Task: Look for space in Kamirenjaku, Japan from 12th  August, 2023 to 15th August, 2023 for 3 adults in price range Rs.12000 to Rs.16000. Place can be entire place with 2 bedrooms having 3 beds and 1 bathroom. Property type can be house, flat, guest house. Booking option can be shelf check-in. Required host language is English.
Action: Mouse moved to (371, 166)
Screenshot: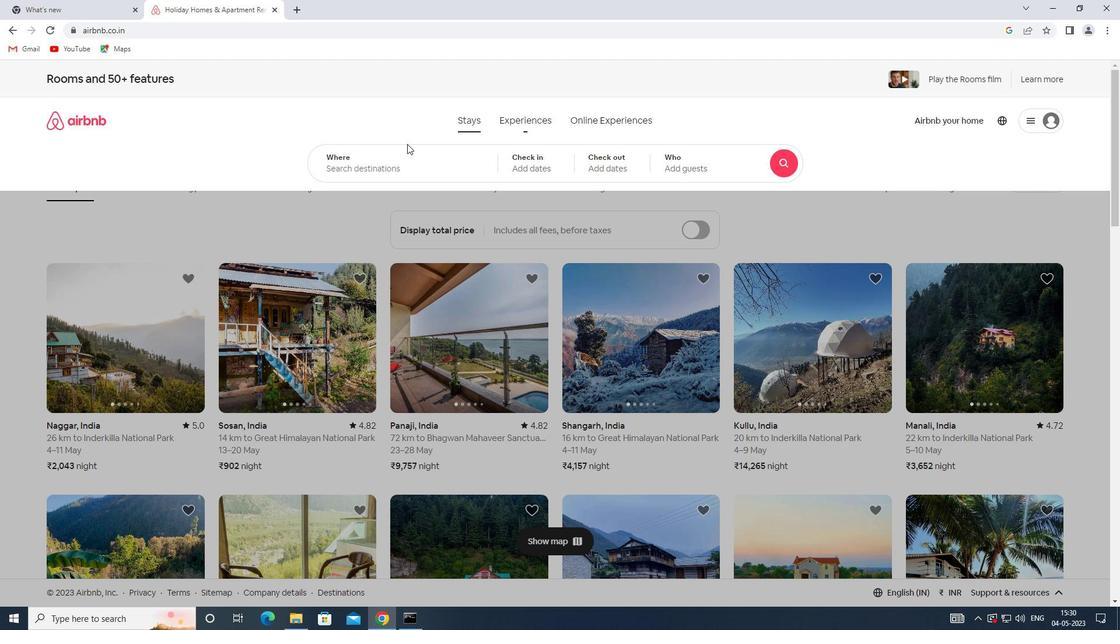 
Action: Mouse pressed left at (371, 166)
Screenshot: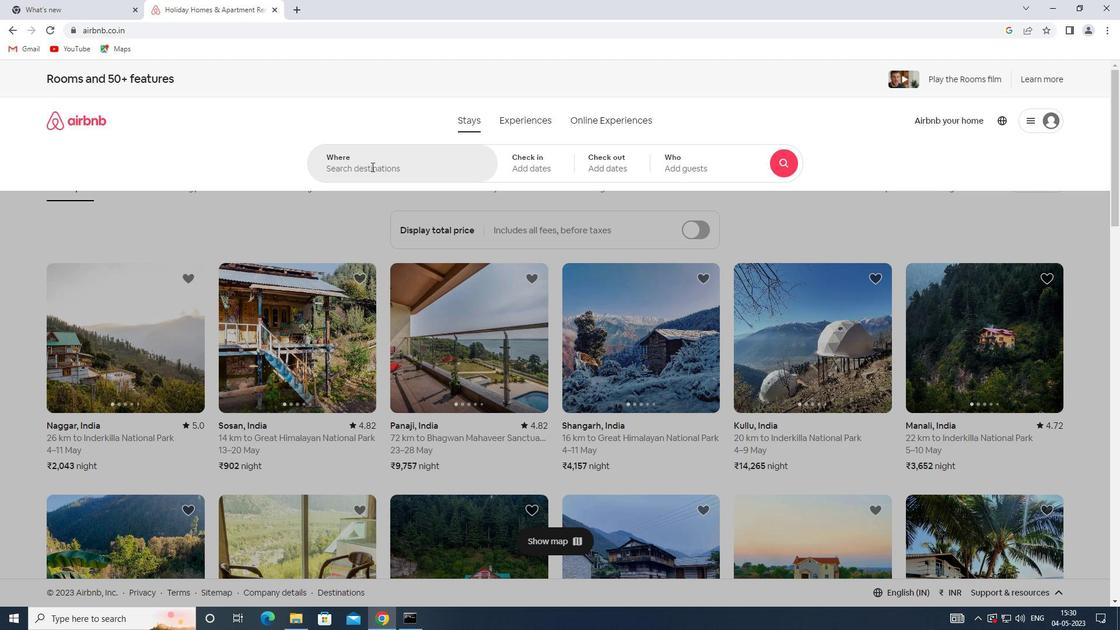 
Action: Mouse moved to (366, 159)
Screenshot: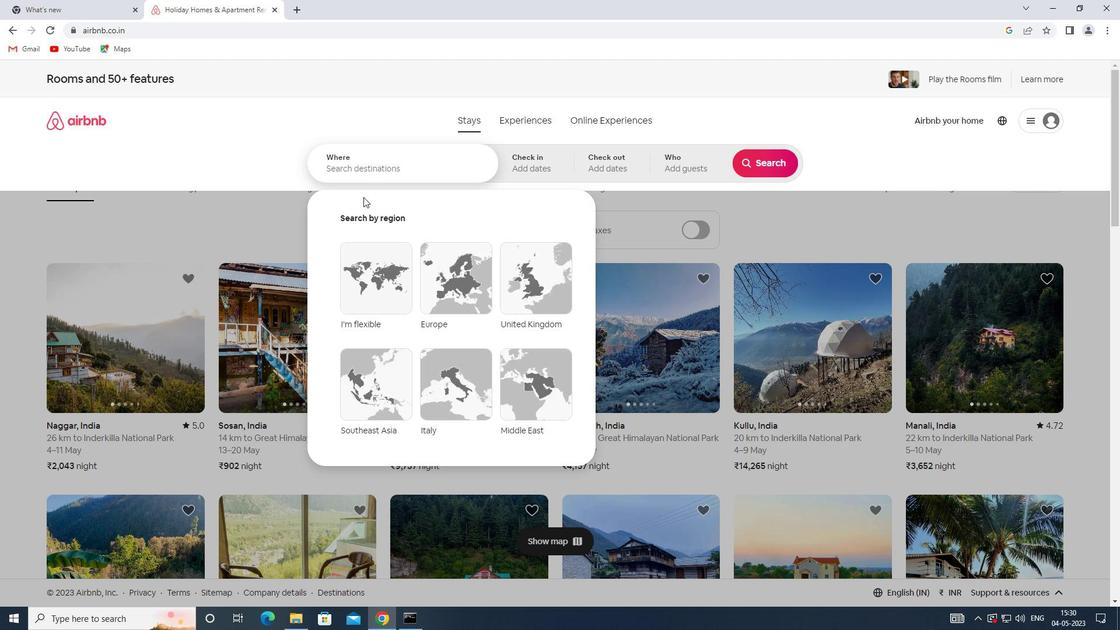 
Action: Key pressed <Key.shift>KAMIRENJAKU,<Key.shift>JAPAN
Screenshot: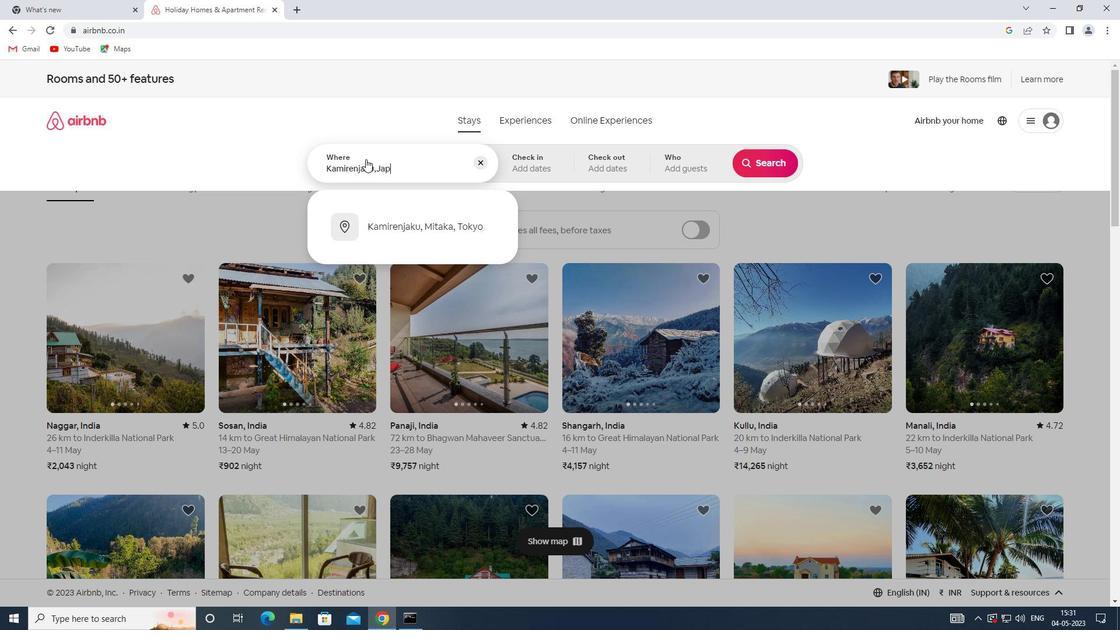 
Action: Mouse moved to (548, 165)
Screenshot: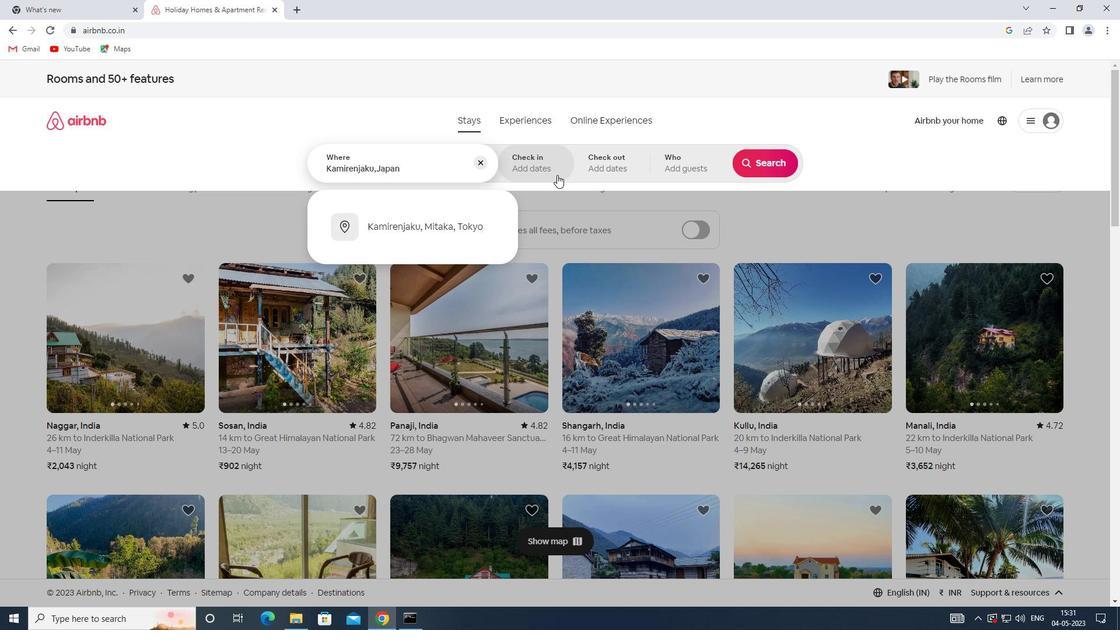 
Action: Mouse pressed left at (548, 165)
Screenshot: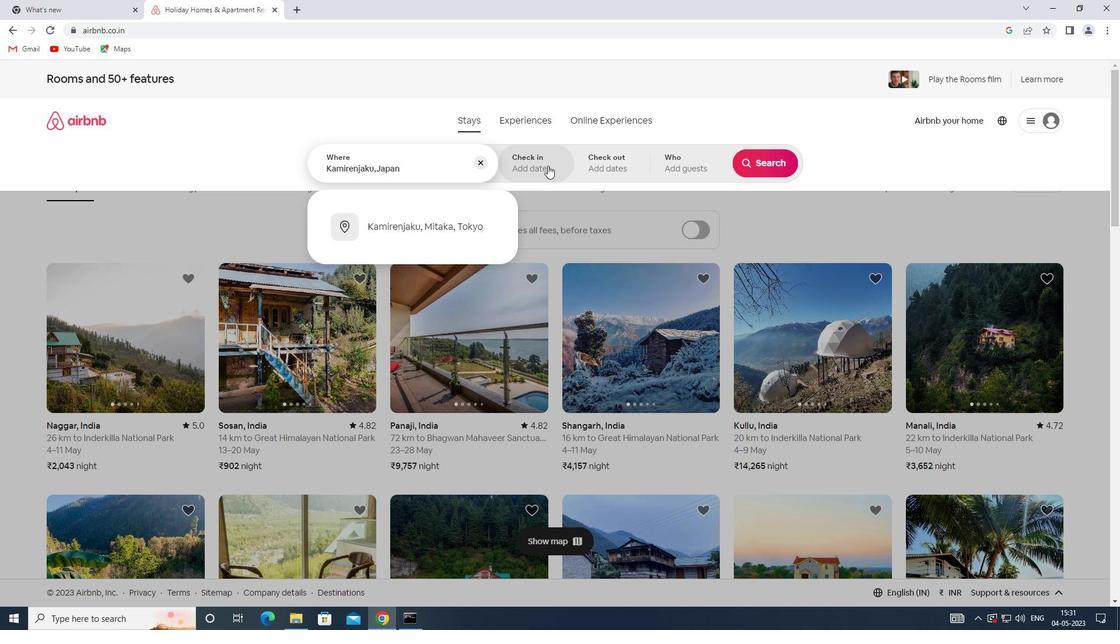 
Action: Mouse moved to (765, 255)
Screenshot: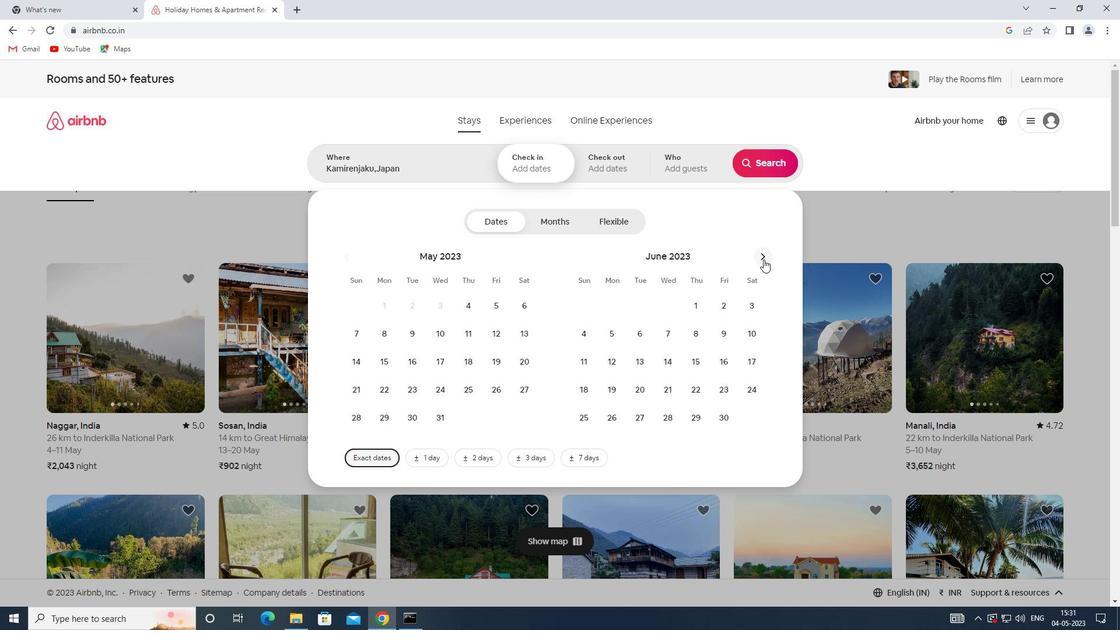 
Action: Mouse pressed left at (765, 255)
Screenshot: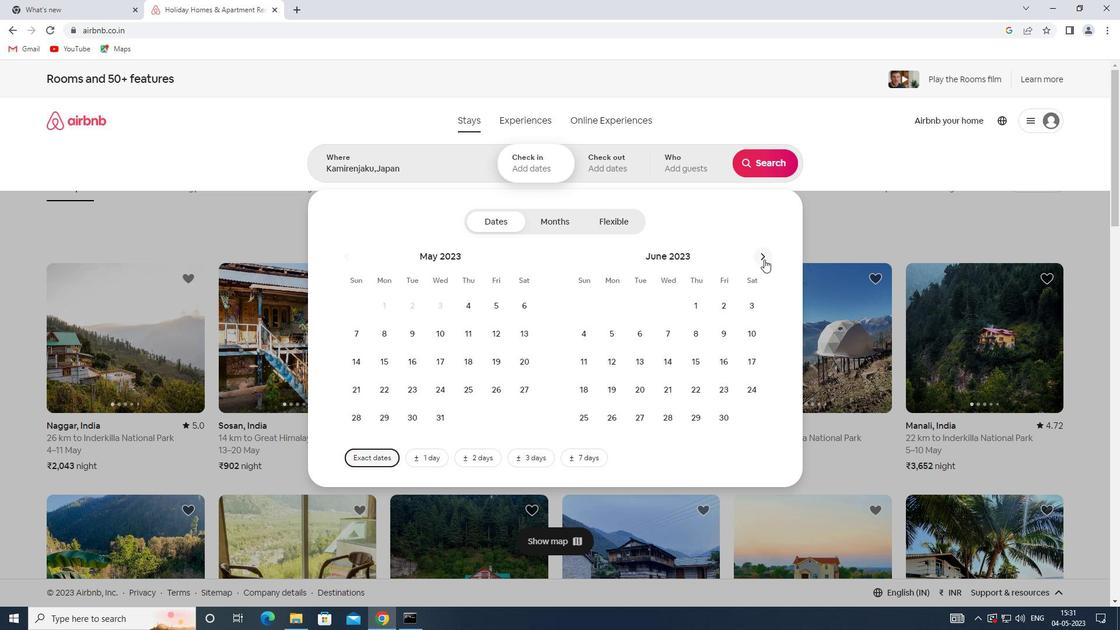 
Action: Mouse pressed left at (765, 255)
Screenshot: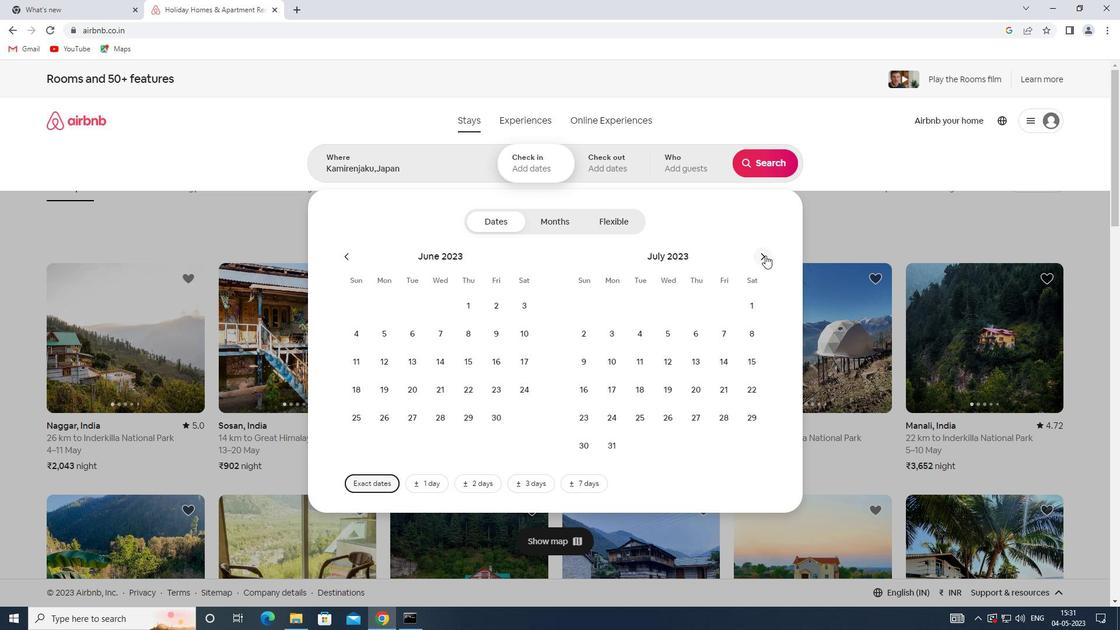 
Action: Mouse moved to (753, 339)
Screenshot: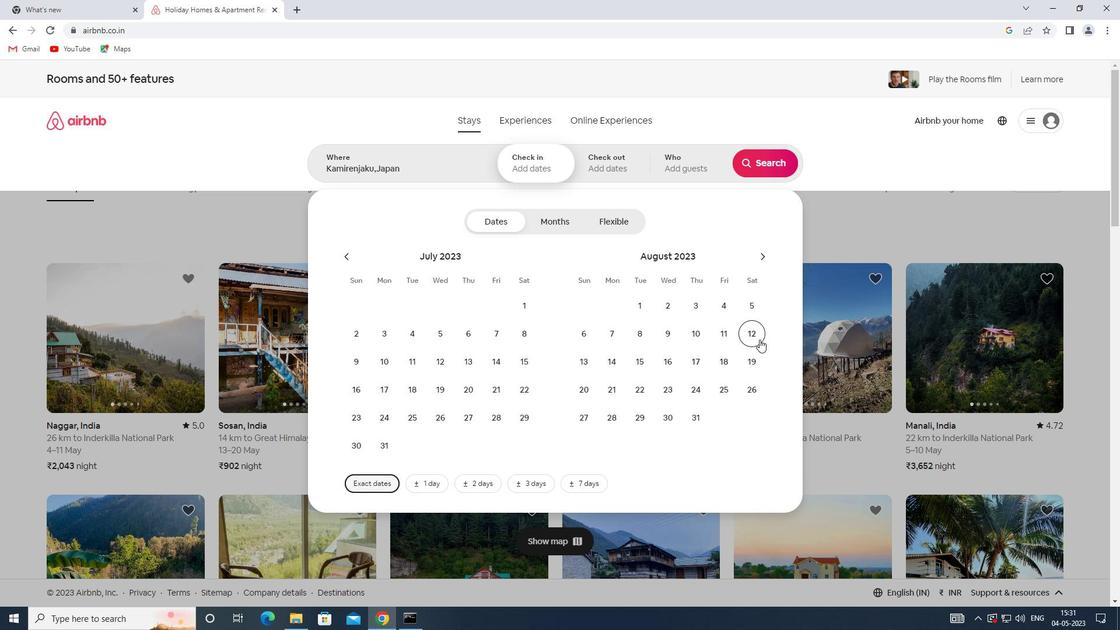 
Action: Mouse pressed left at (753, 339)
Screenshot: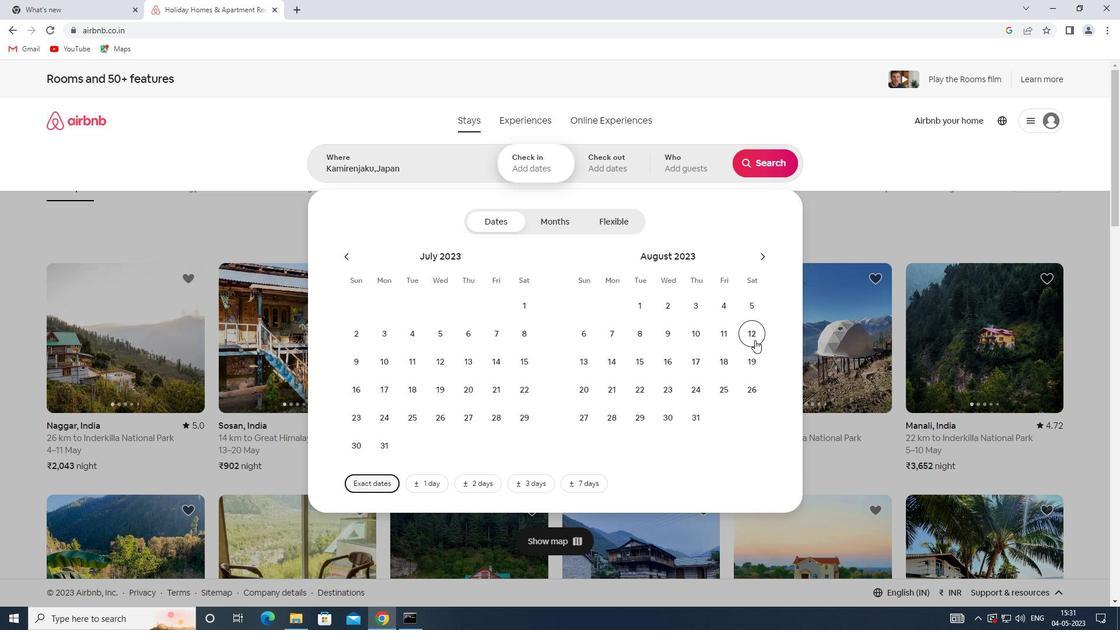 
Action: Mouse moved to (633, 364)
Screenshot: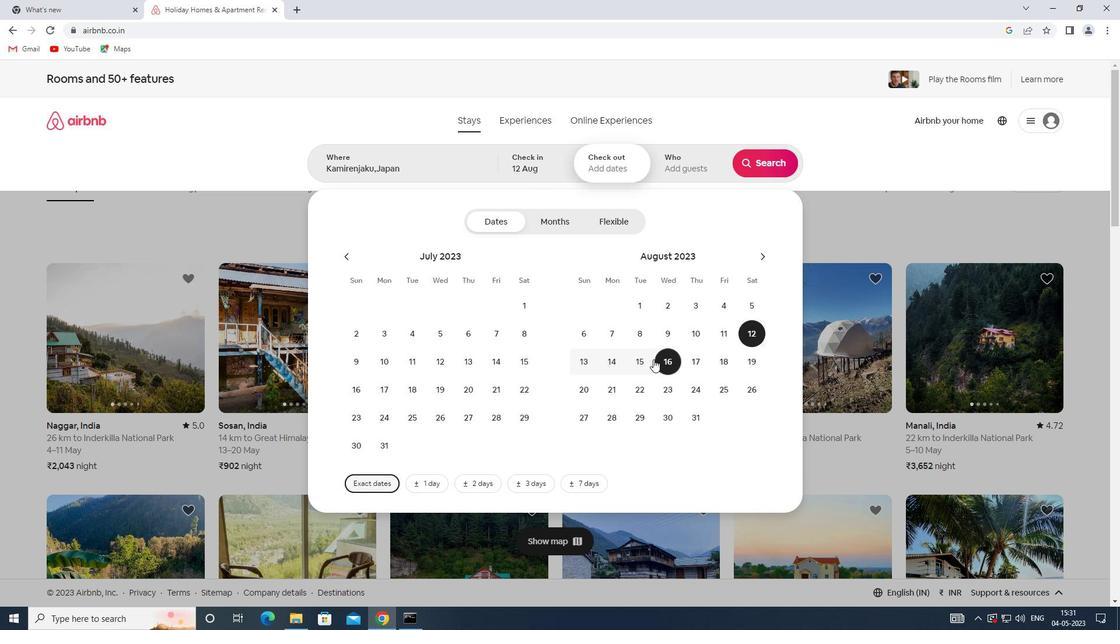 
Action: Mouse pressed left at (633, 364)
Screenshot: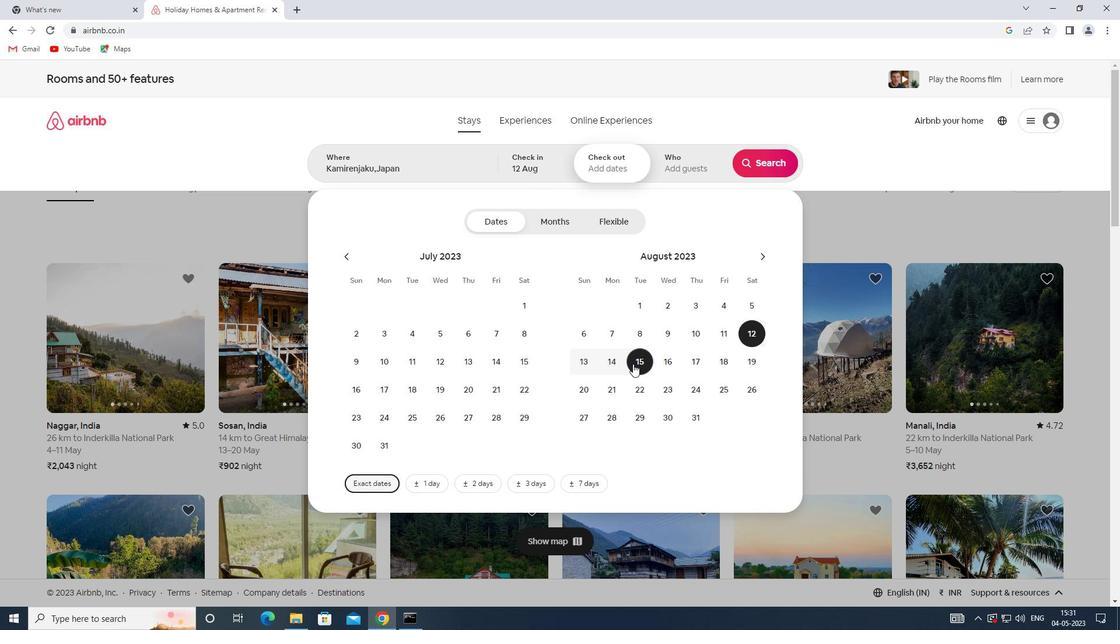 
Action: Mouse moved to (697, 166)
Screenshot: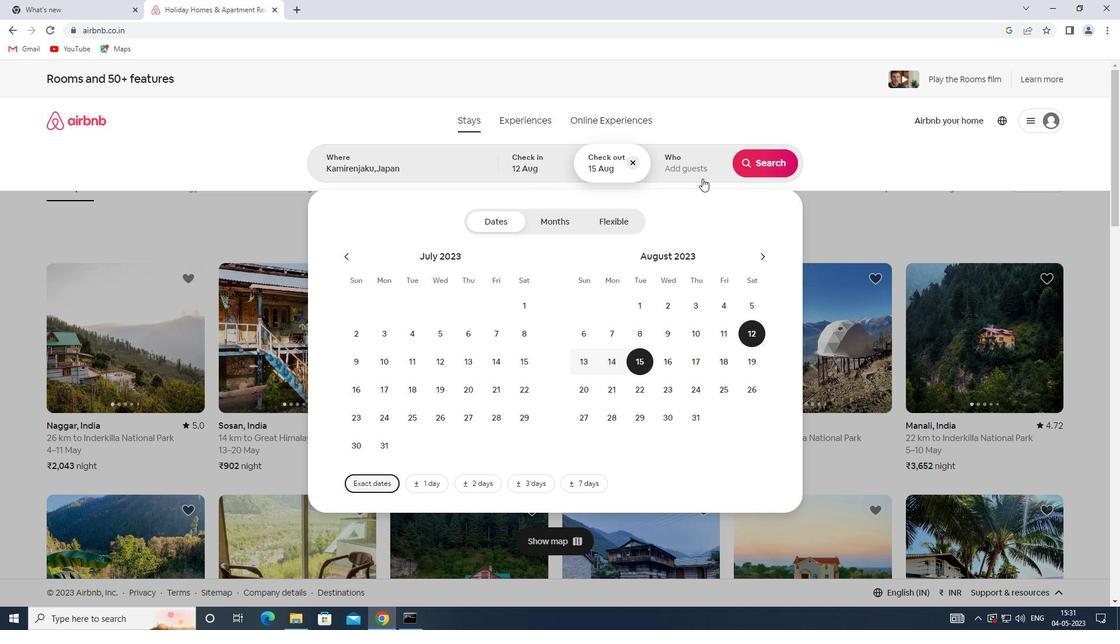 
Action: Mouse pressed left at (697, 166)
Screenshot: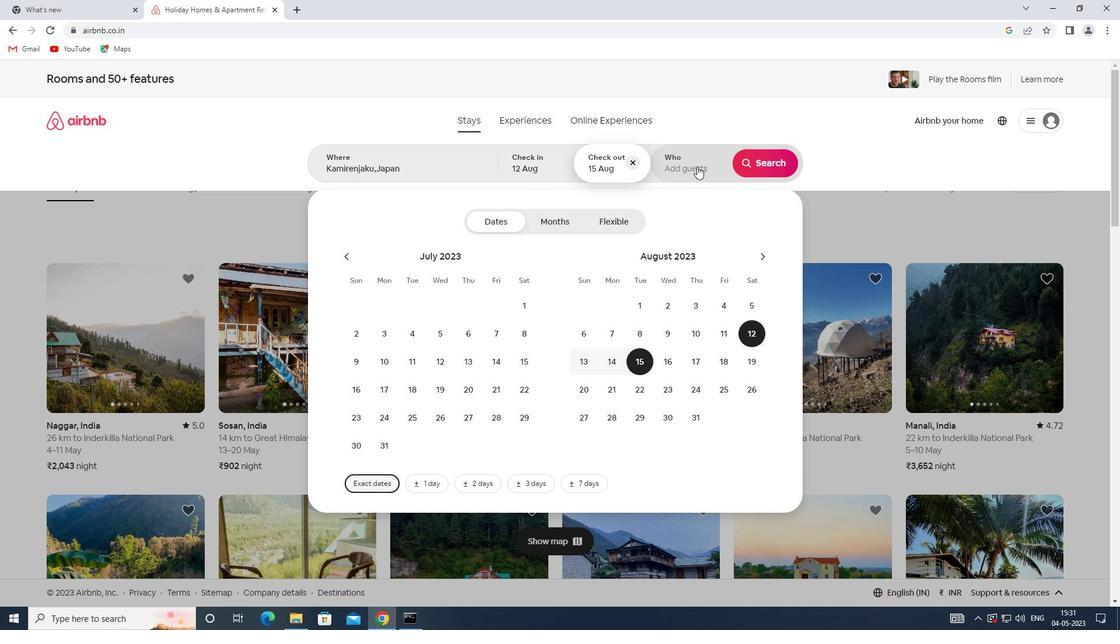 
Action: Mouse moved to (761, 220)
Screenshot: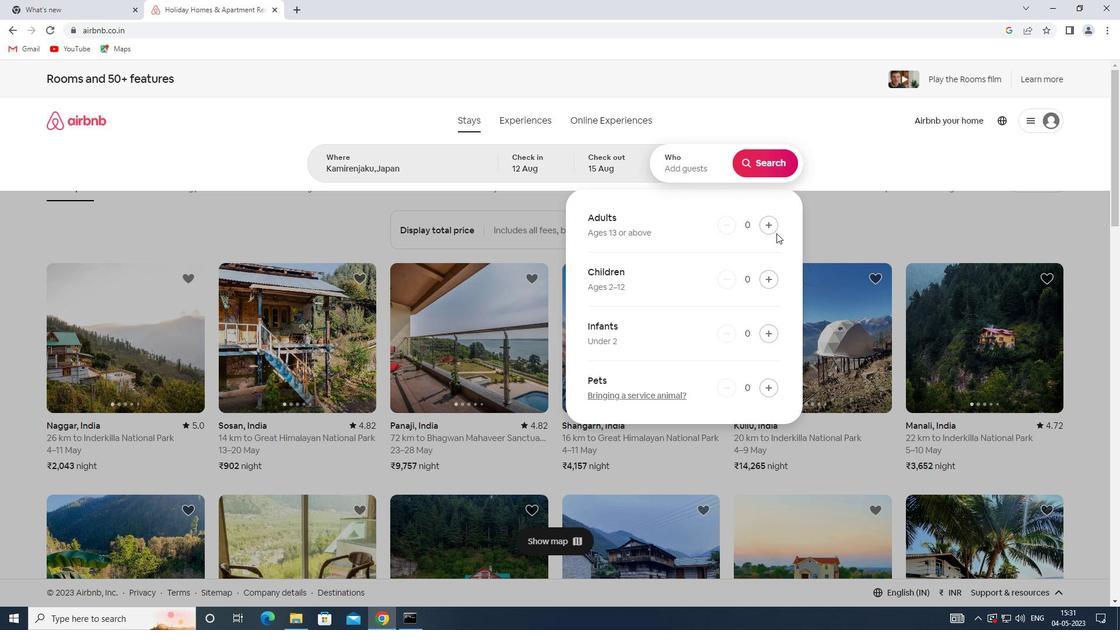 
Action: Mouse pressed left at (761, 220)
Screenshot: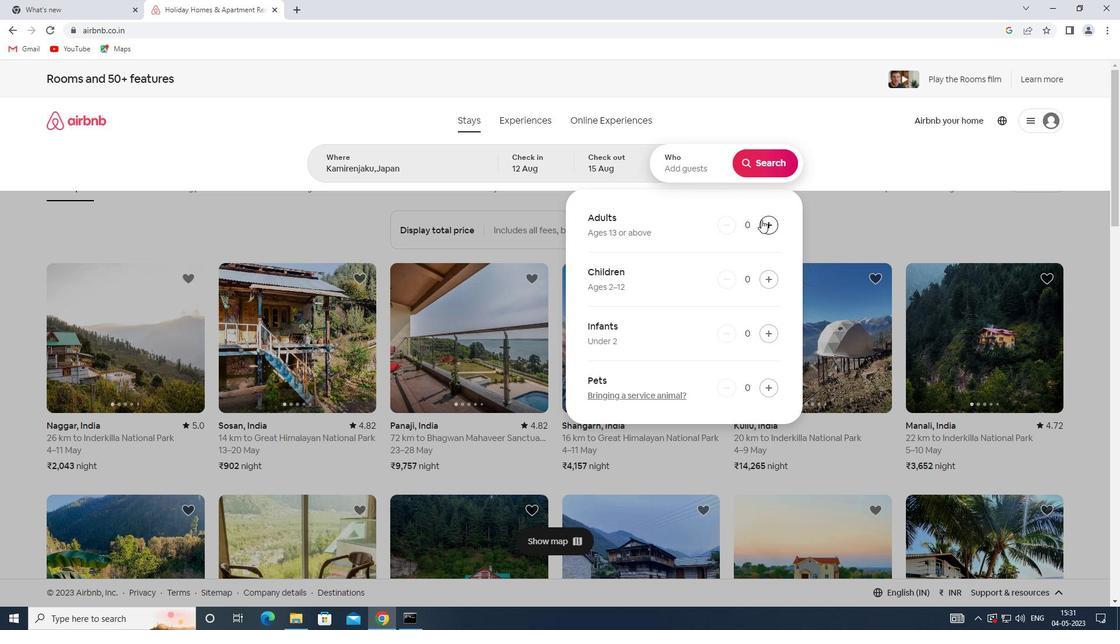 
Action: Mouse moved to (761, 220)
Screenshot: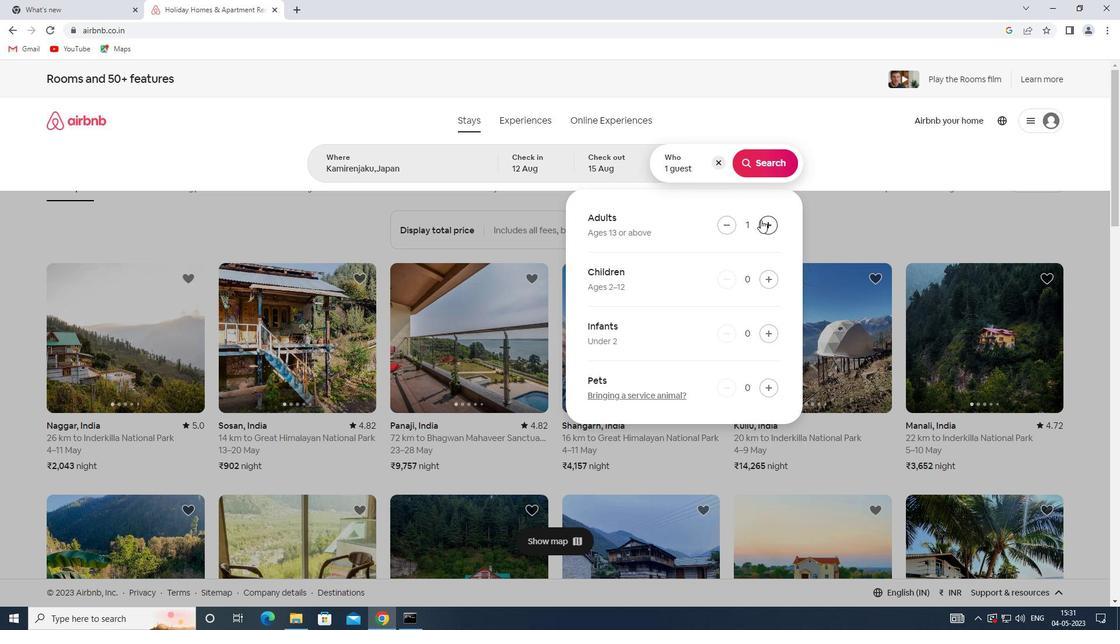 
Action: Mouse pressed left at (761, 220)
Screenshot: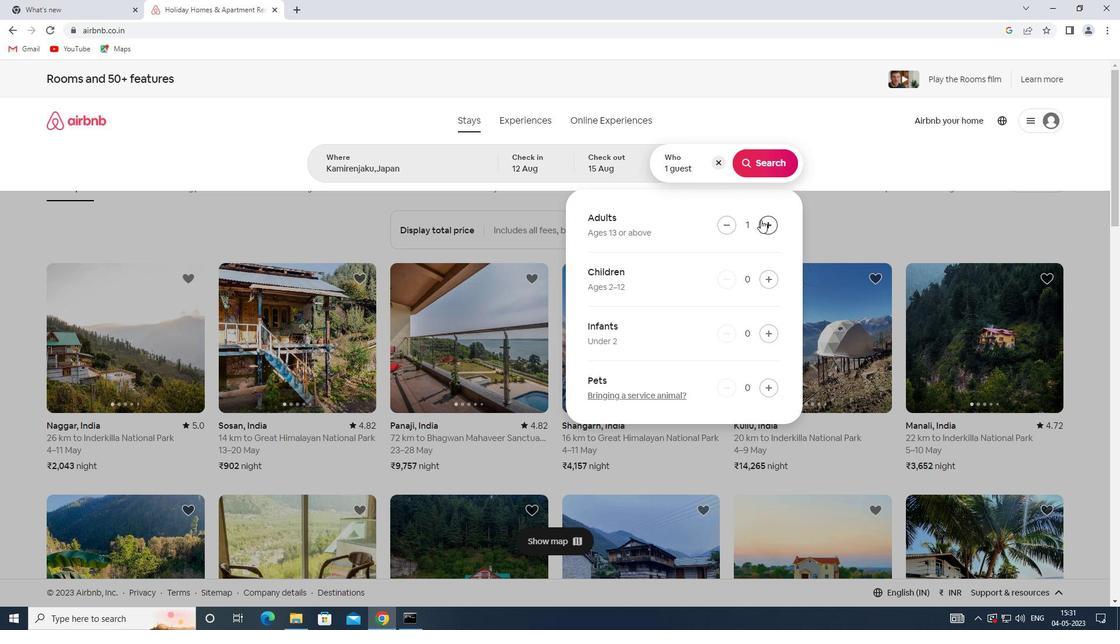 
Action: Mouse pressed left at (761, 220)
Screenshot: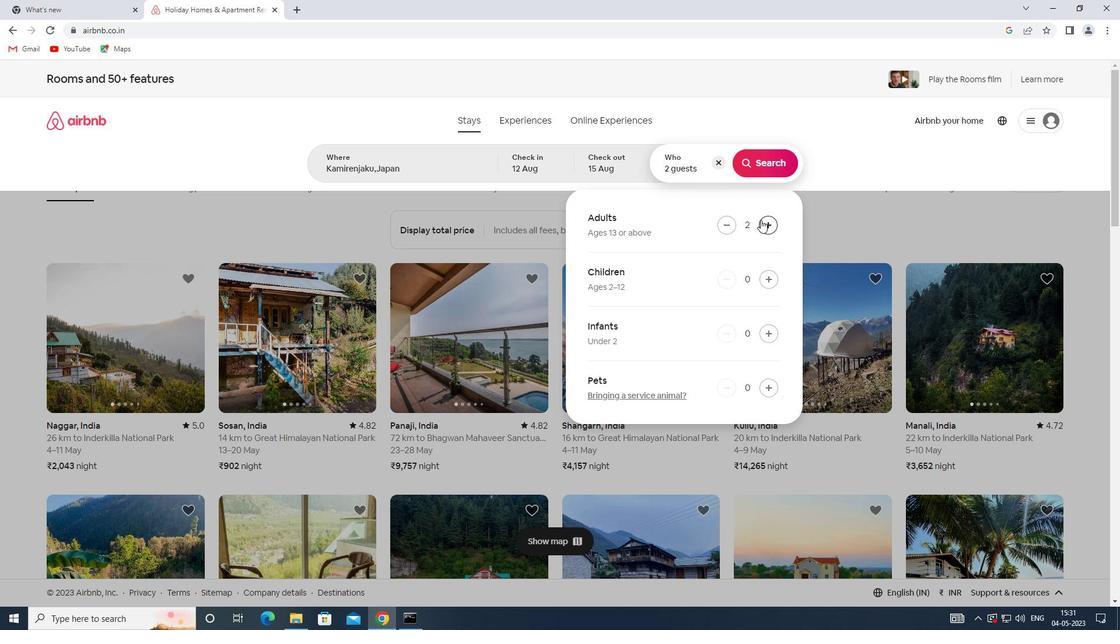 
Action: Mouse moved to (764, 168)
Screenshot: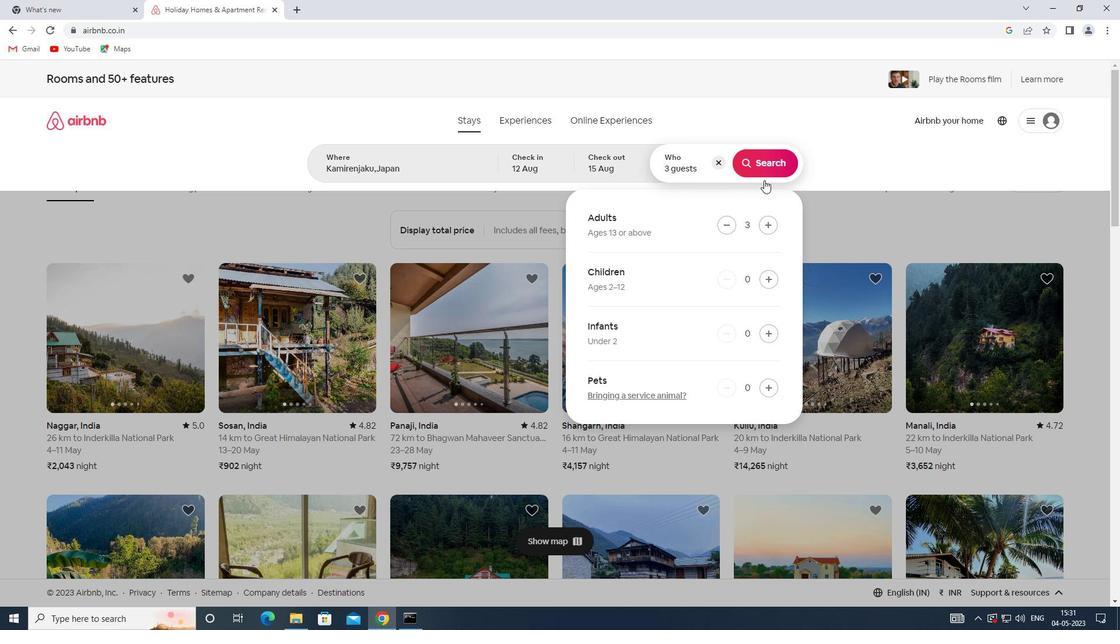 
Action: Mouse pressed left at (764, 168)
Screenshot: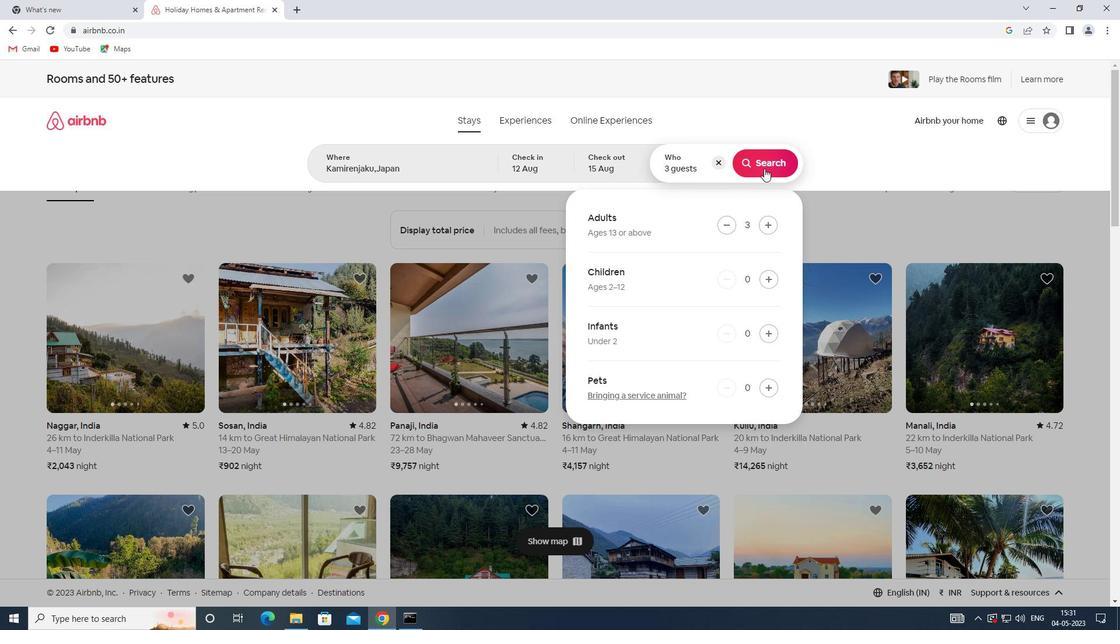 
Action: Mouse moved to (1089, 126)
Screenshot: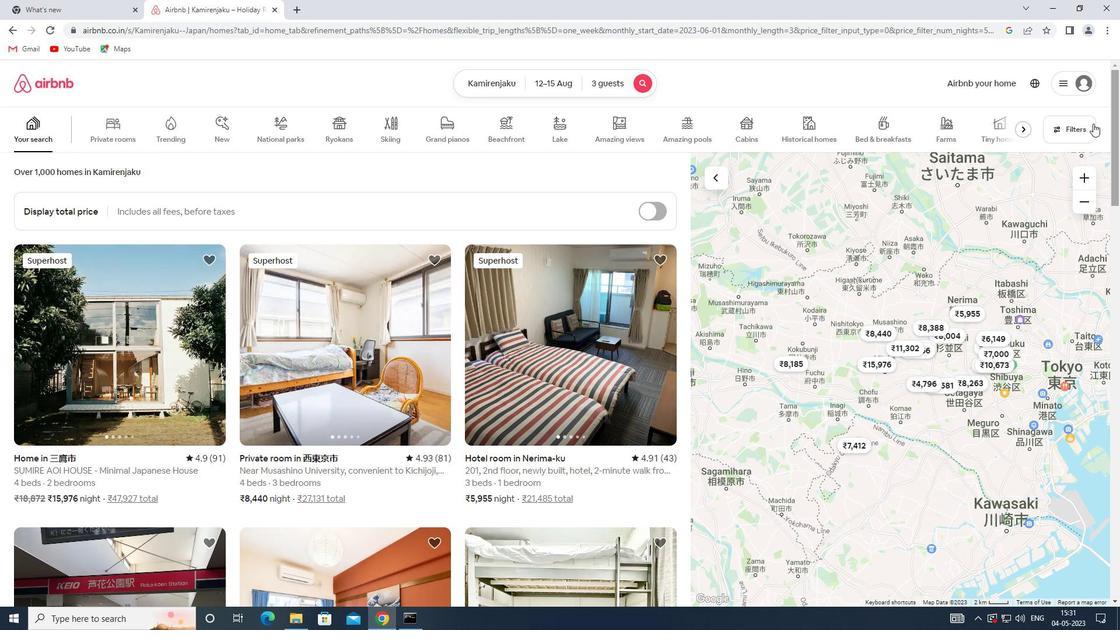 
Action: Mouse pressed left at (1089, 126)
Screenshot: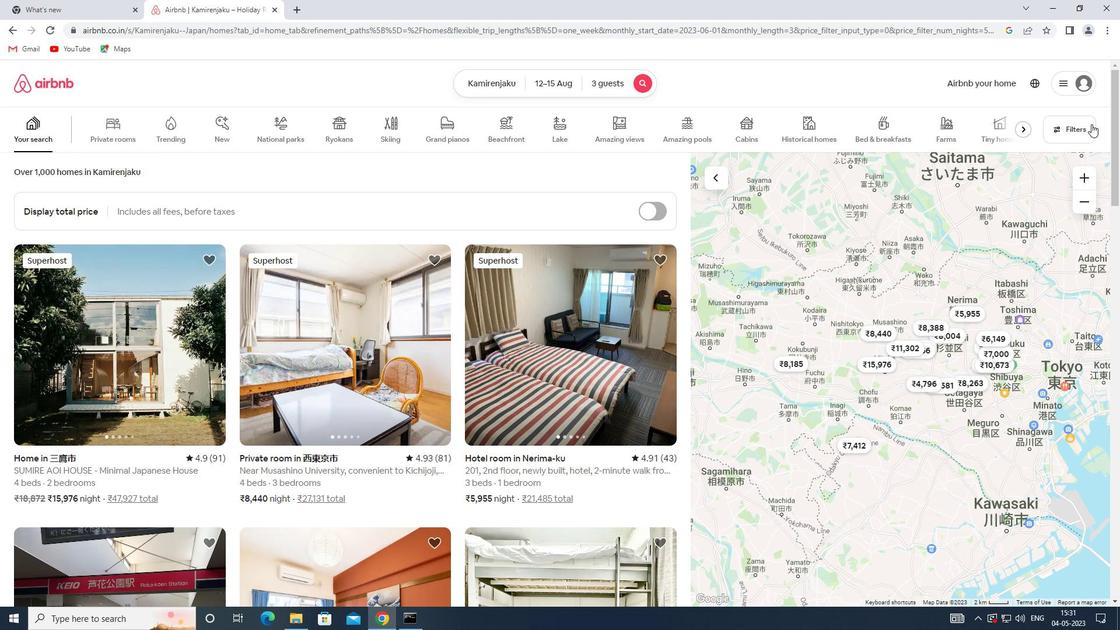 
Action: Mouse moved to (411, 281)
Screenshot: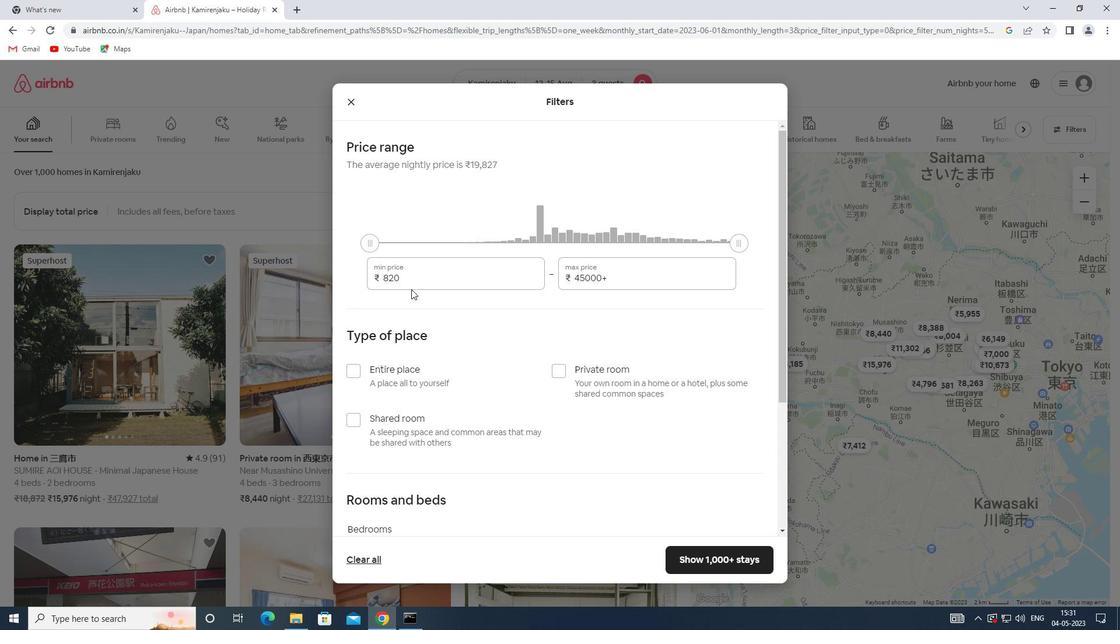 
Action: Mouse pressed left at (411, 281)
Screenshot: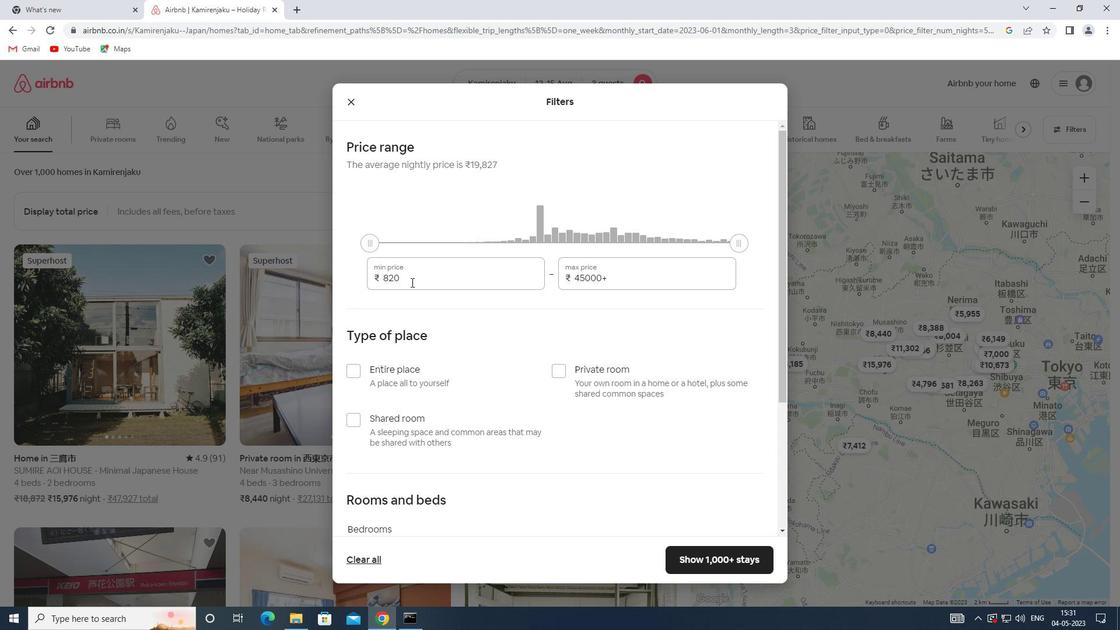 
Action: Mouse moved to (367, 280)
Screenshot: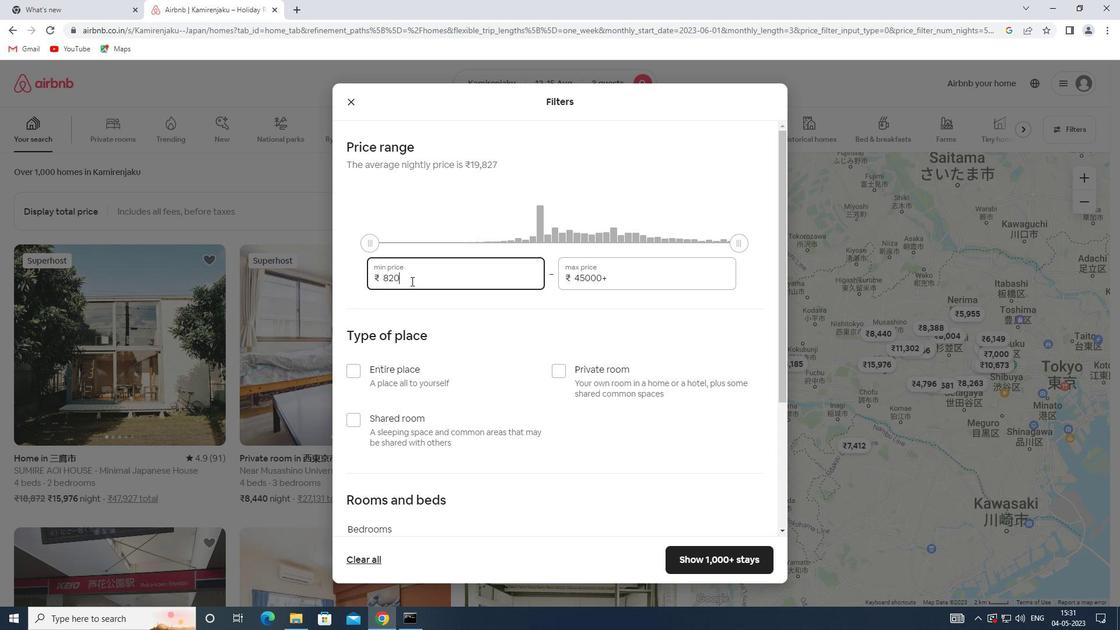 
Action: Key pressed 12000
Screenshot: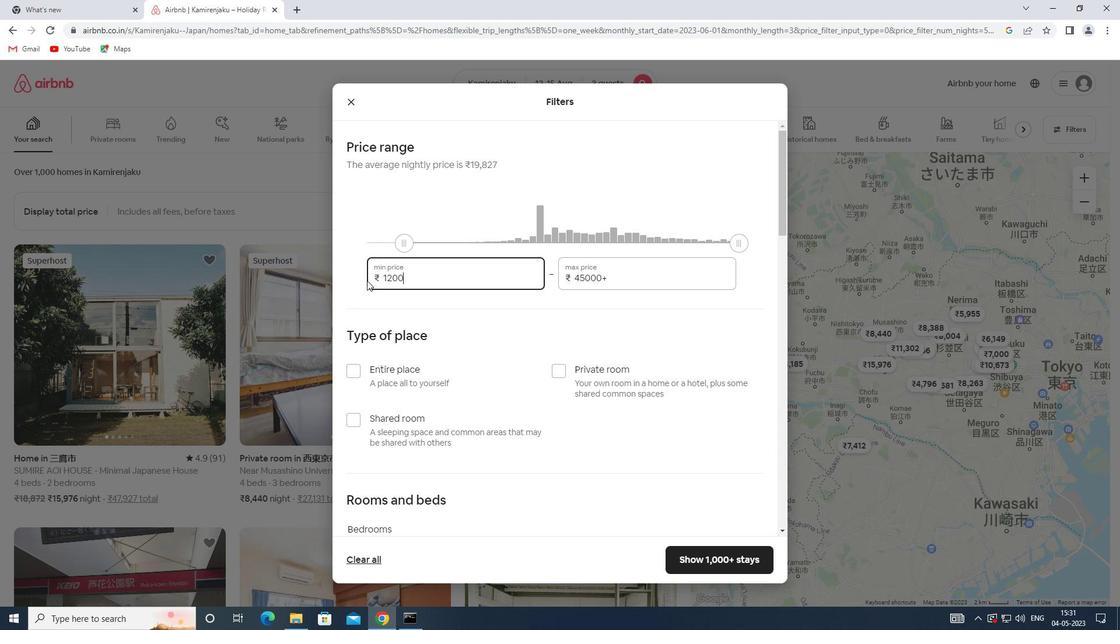 
Action: Mouse moved to (614, 279)
Screenshot: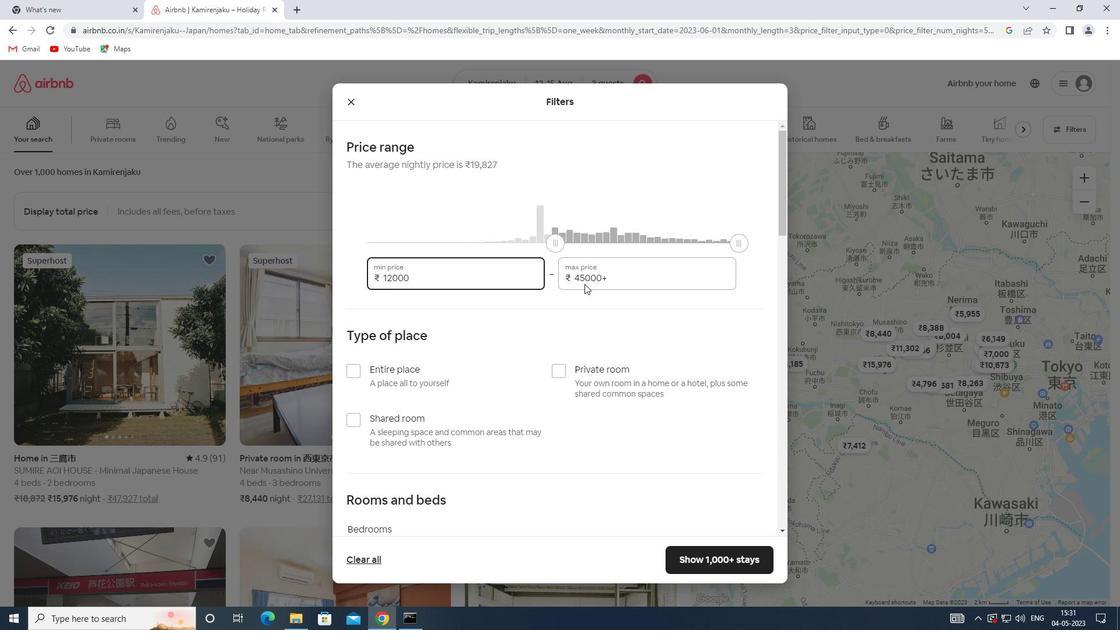 
Action: Mouse pressed left at (614, 279)
Screenshot: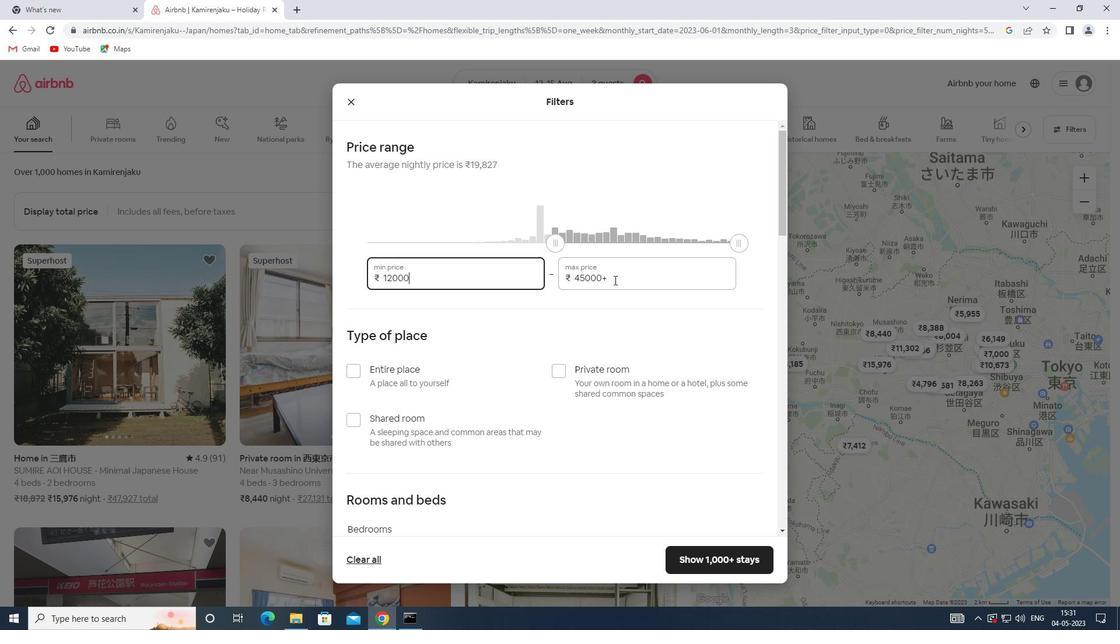 
Action: Mouse moved to (558, 279)
Screenshot: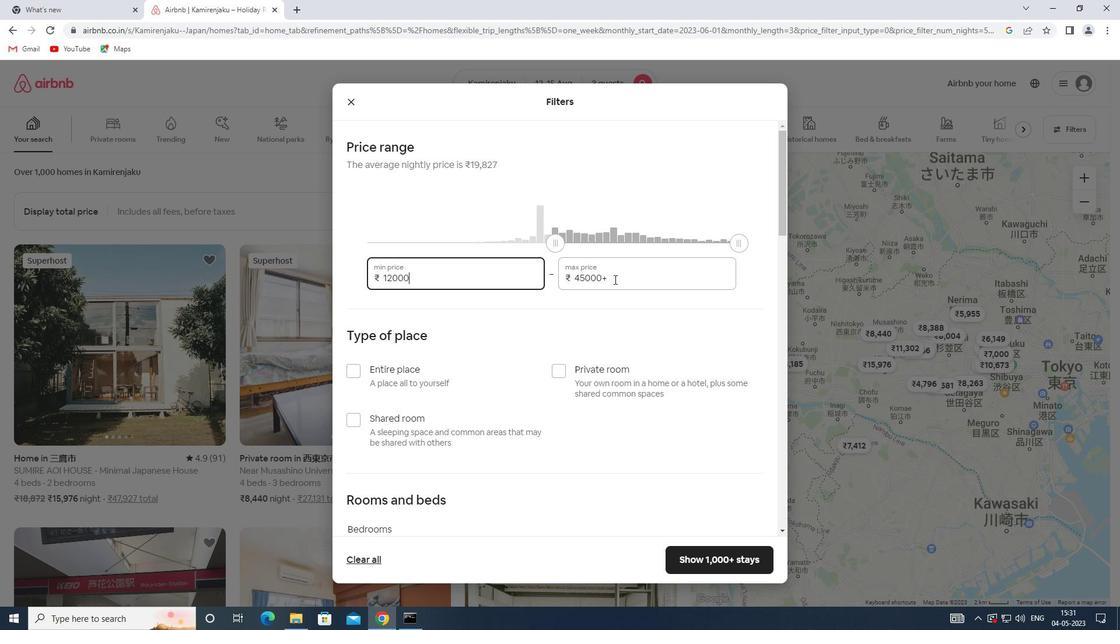 
Action: Key pressed 16000
Screenshot: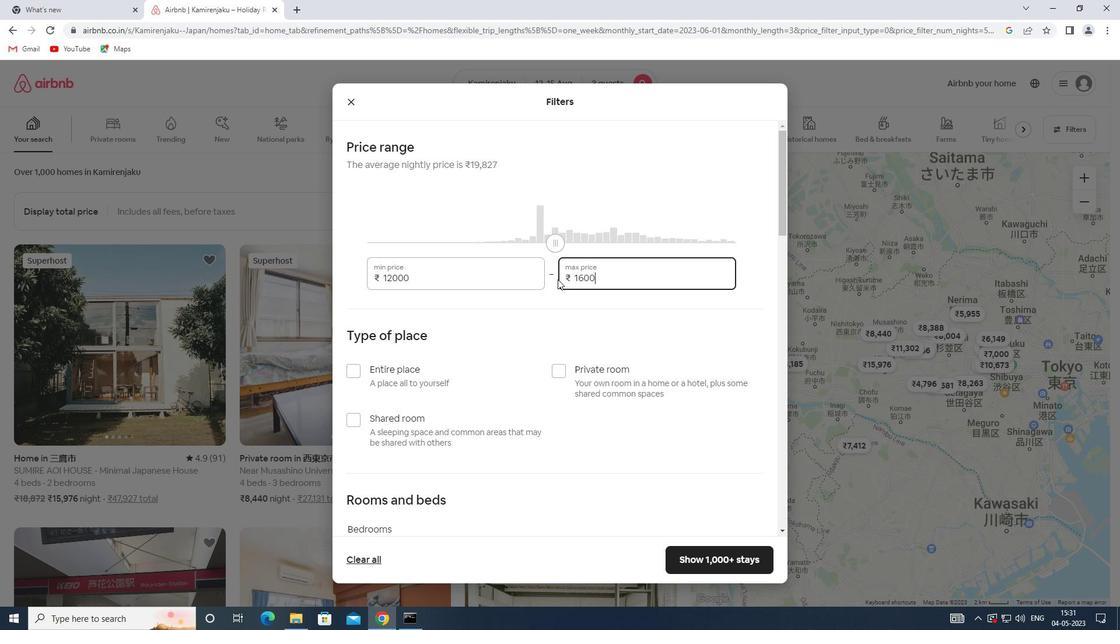 
Action: Mouse moved to (552, 288)
Screenshot: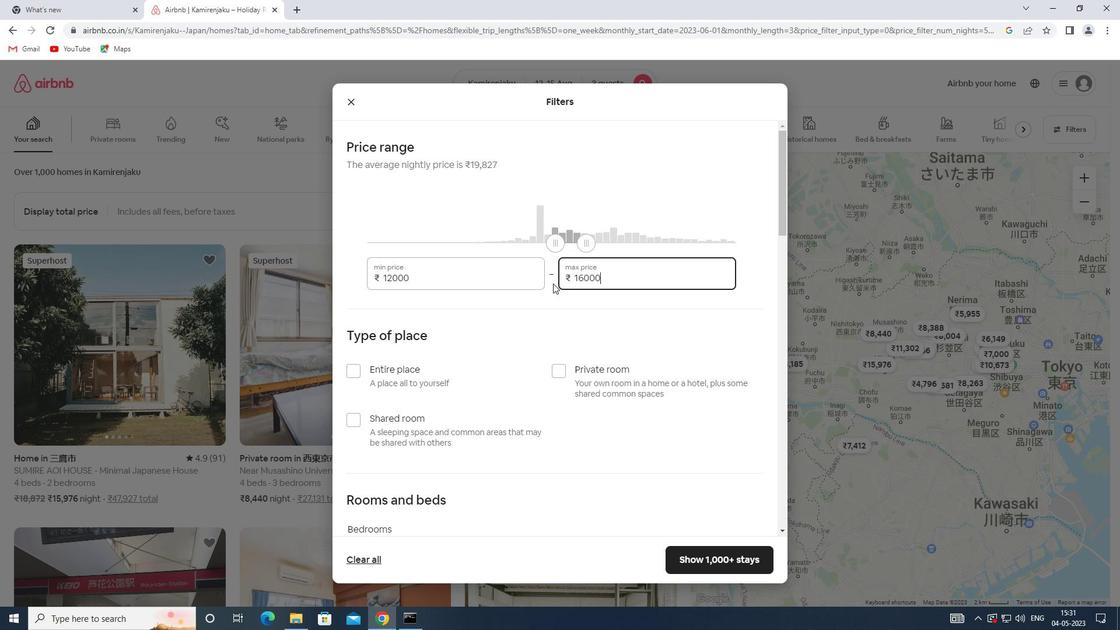 
Action: Mouse scrolled (552, 287) with delta (0, 0)
Screenshot: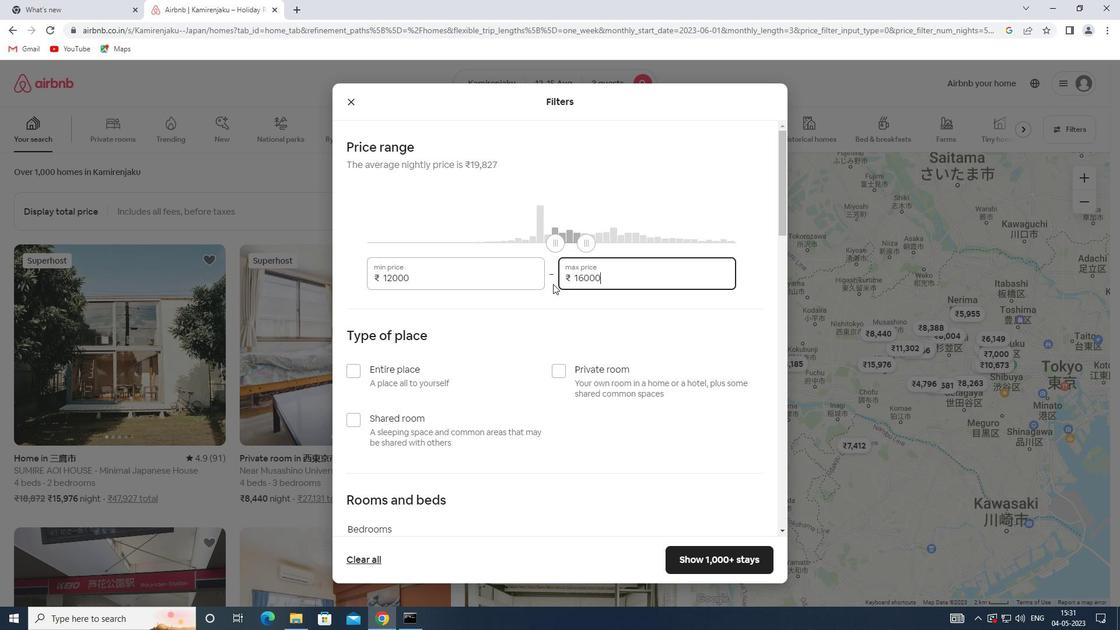 
Action: Mouse moved to (349, 311)
Screenshot: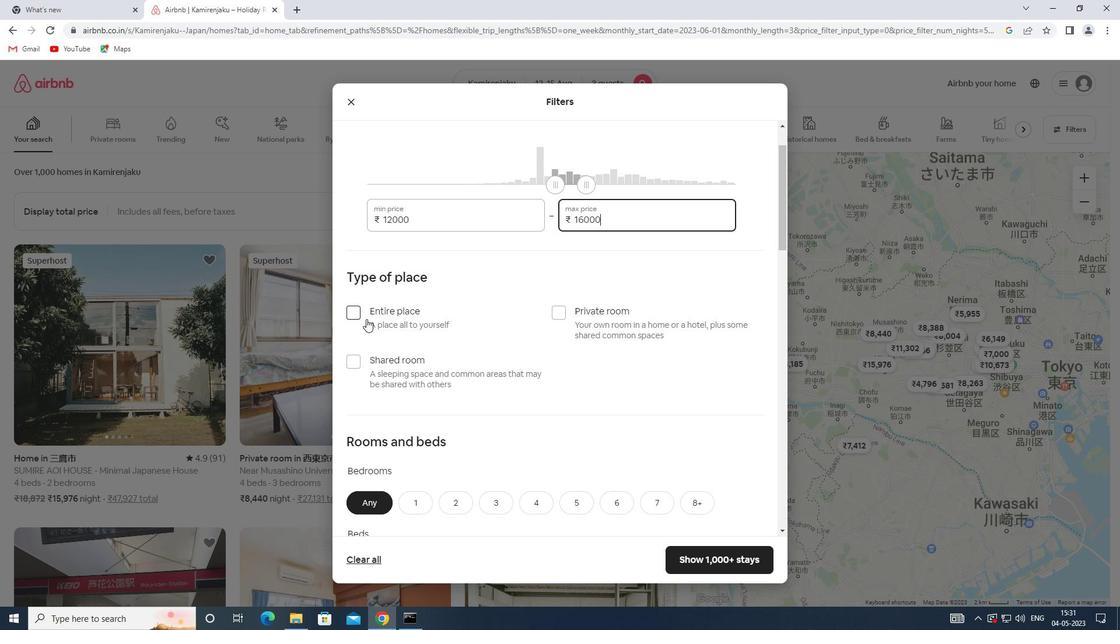 
Action: Mouse pressed left at (349, 311)
Screenshot: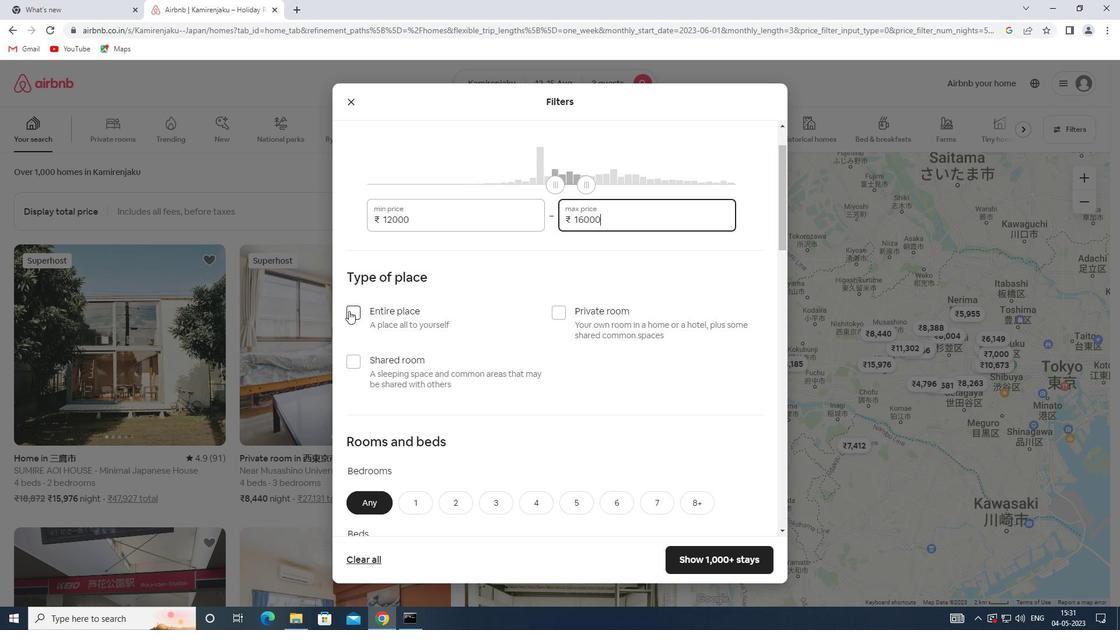 
Action: Mouse moved to (353, 308)
Screenshot: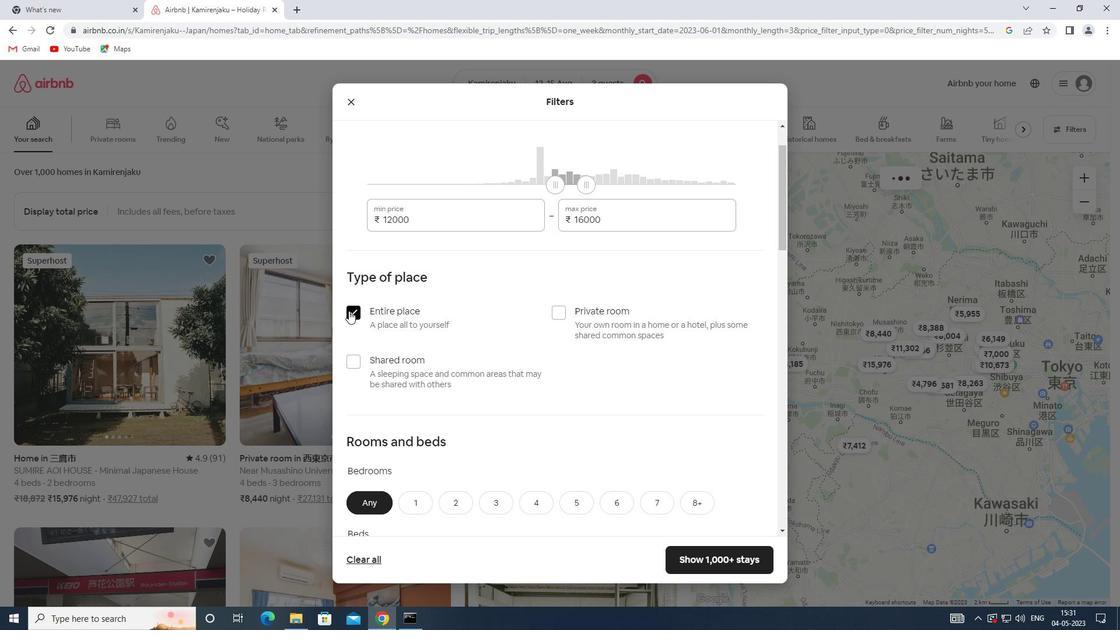 
Action: Mouse scrolled (353, 307) with delta (0, 0)
Screenshot: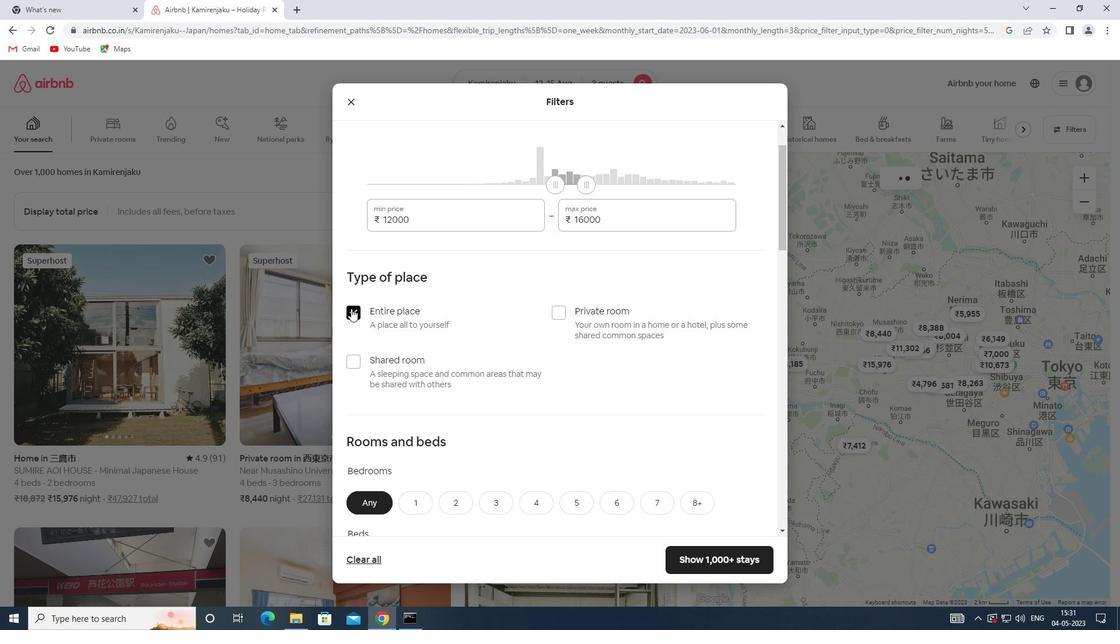 
Action: Mouse scrolled (353, 307) with delta (0, 0)
Screenshot: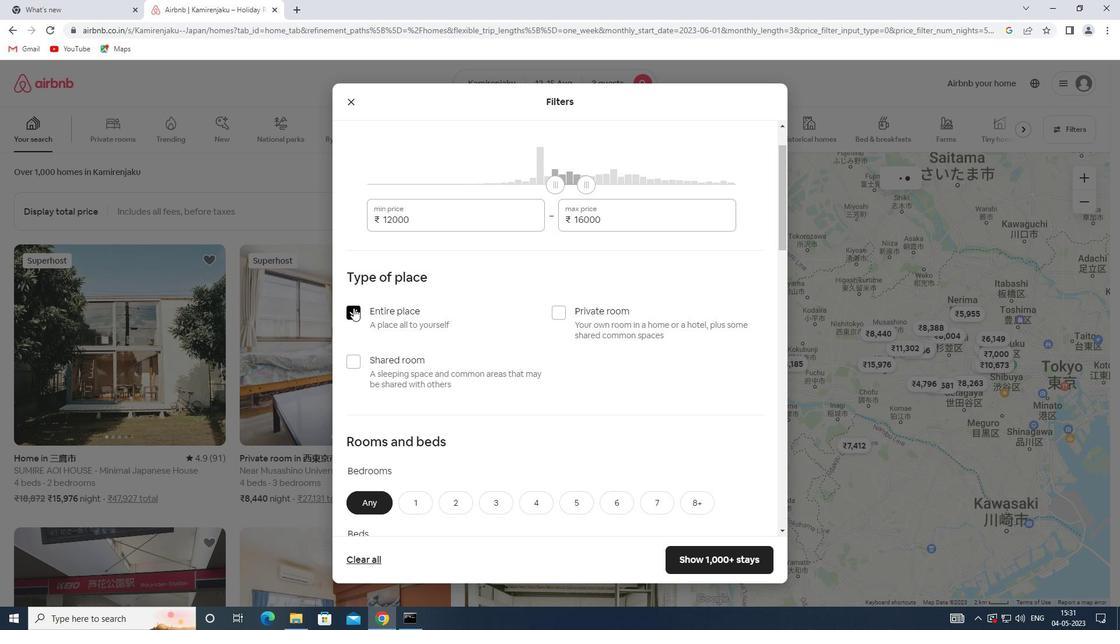 
Action: Mouse scrolled (353, 307) with delta (0, 0)
Screenshot: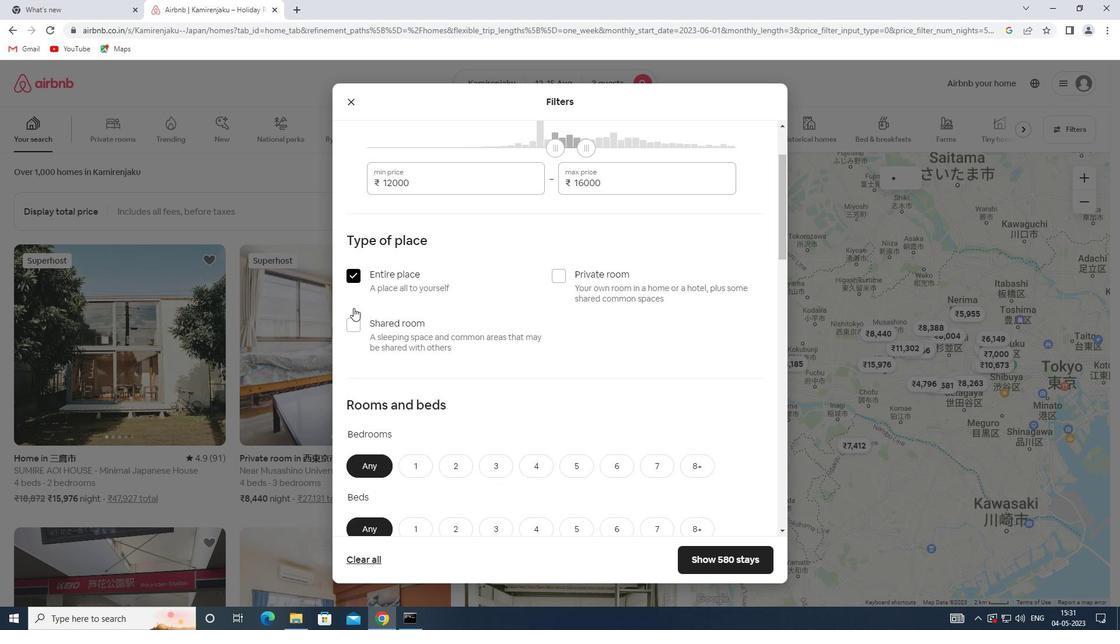 
Action: Mouse moved to (461, 326)
Screenshot: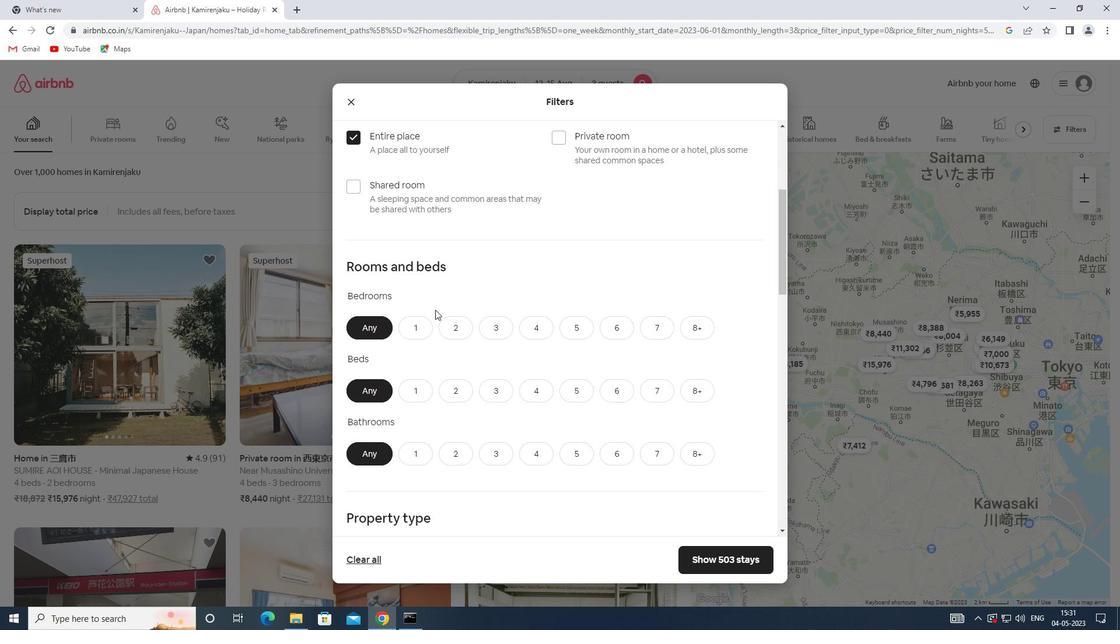 
Action: Mouse pressed left at (461, 326)
Screenshot: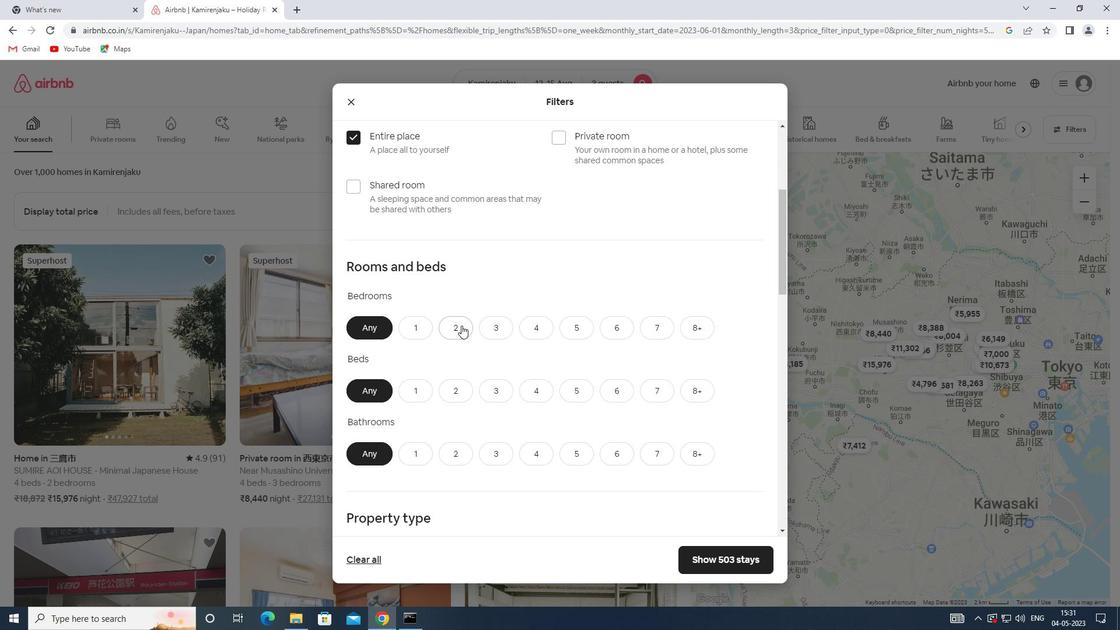 
Action: Mouse moved to (498, 386)
Screenshot: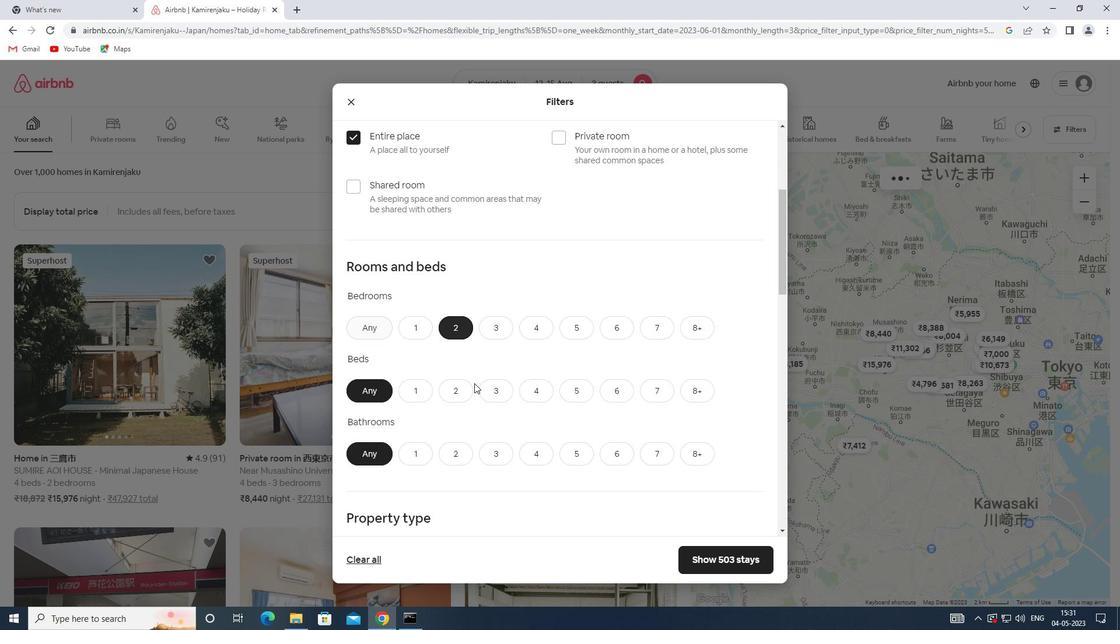 
Action: Mouse pressed left at (498, 386)
Screenshot: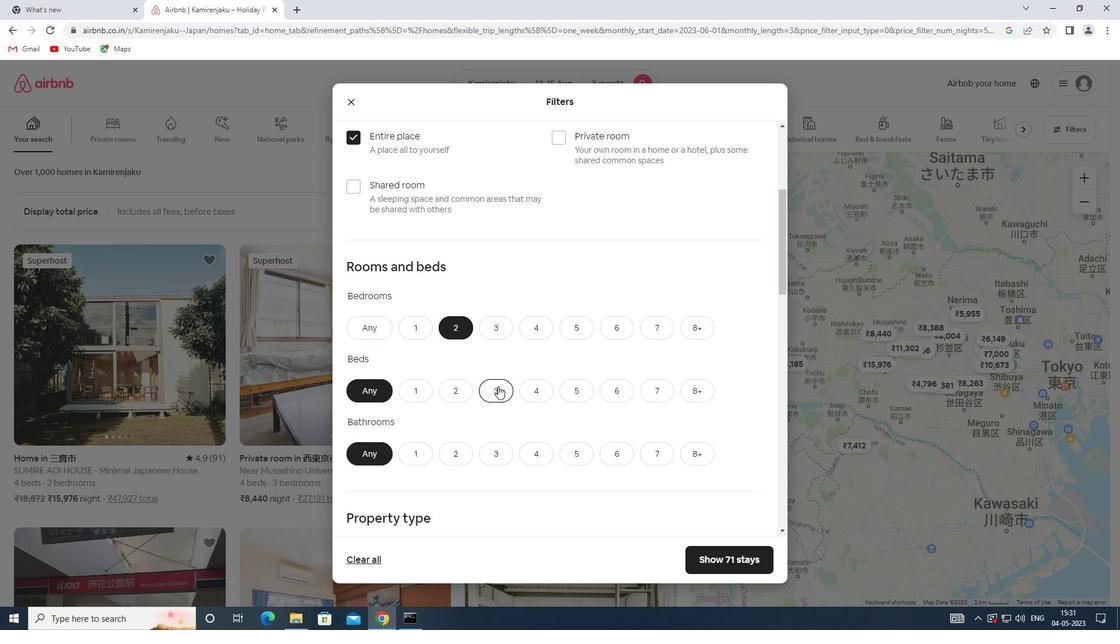 
Action: Mouse scrolled (498, 385) with delta (0, 0)
Screenshot: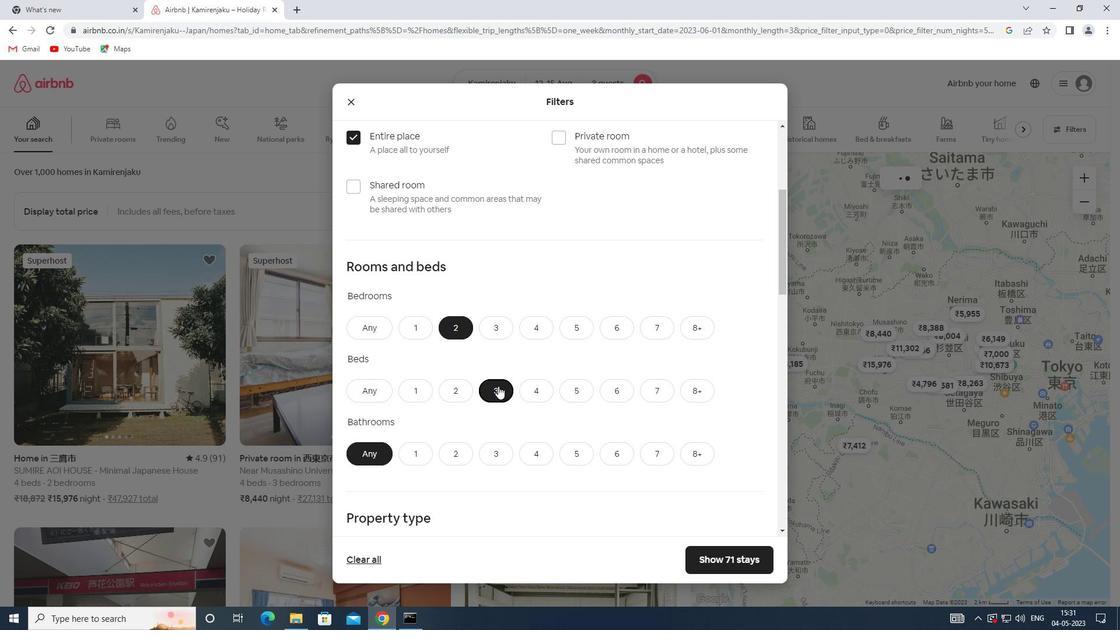
Action: Mouse scrolled (498, 385) with delta (0, 0)
Screenshot: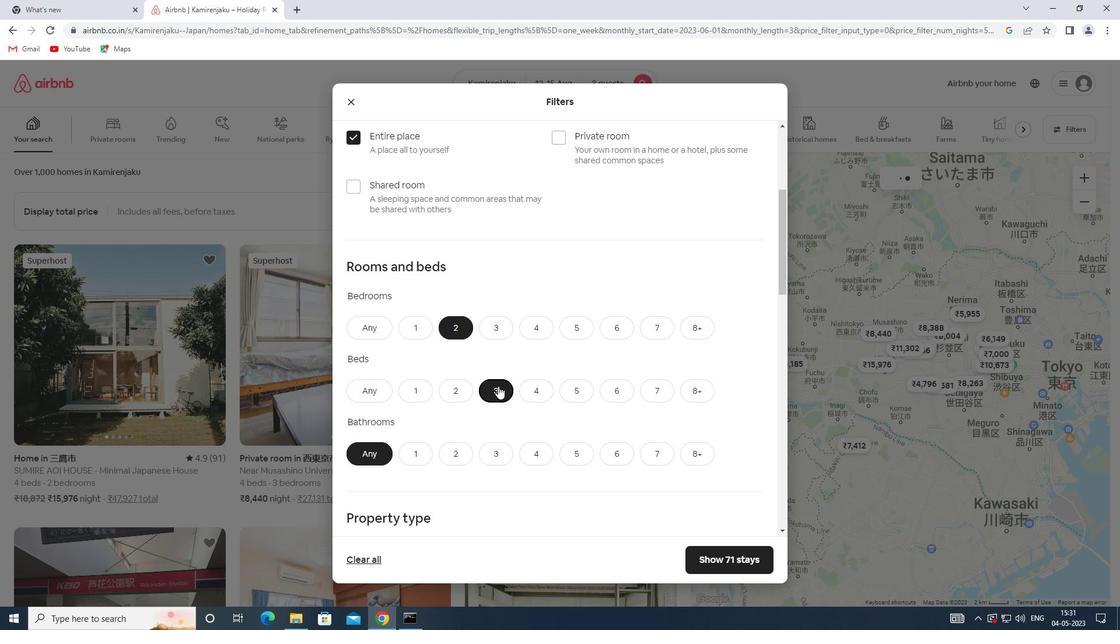 
Action: Mouse moved to (419, 333)
Screenshot: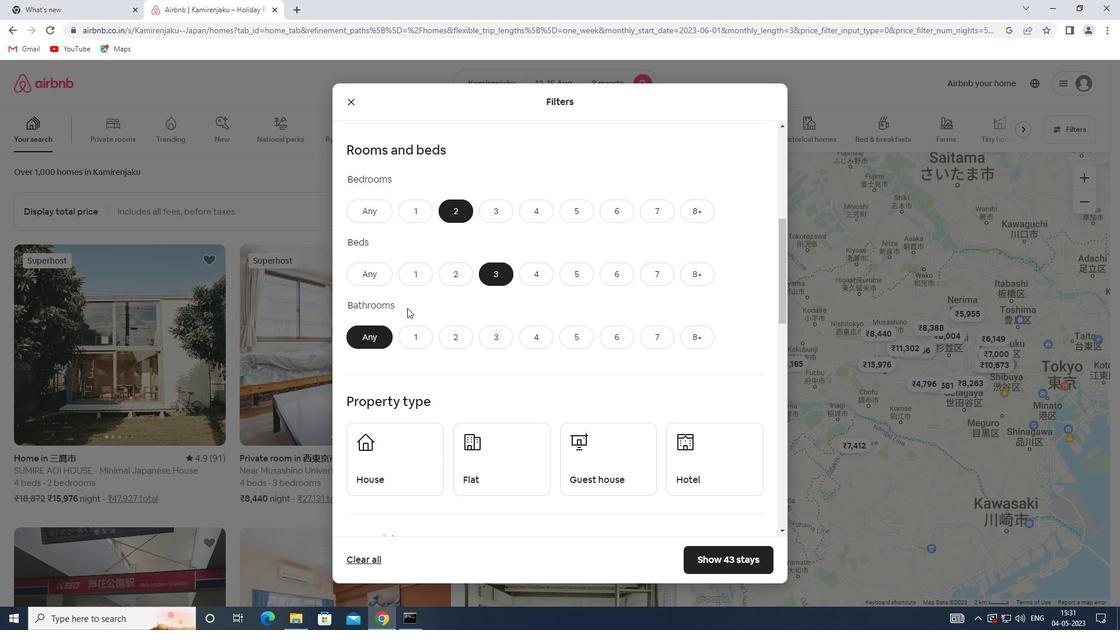 
Action: Mouse pressed left at (419, 333)
Screenshot: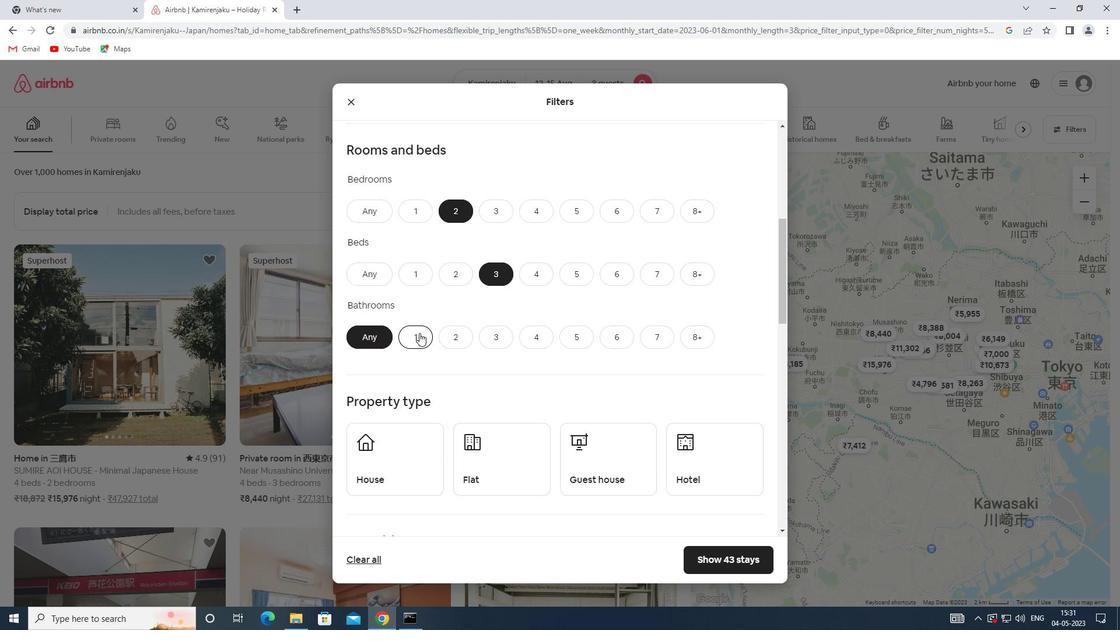 
Action: Mouse scrolled (419, 332) with delta (0, 0)
Screenshot: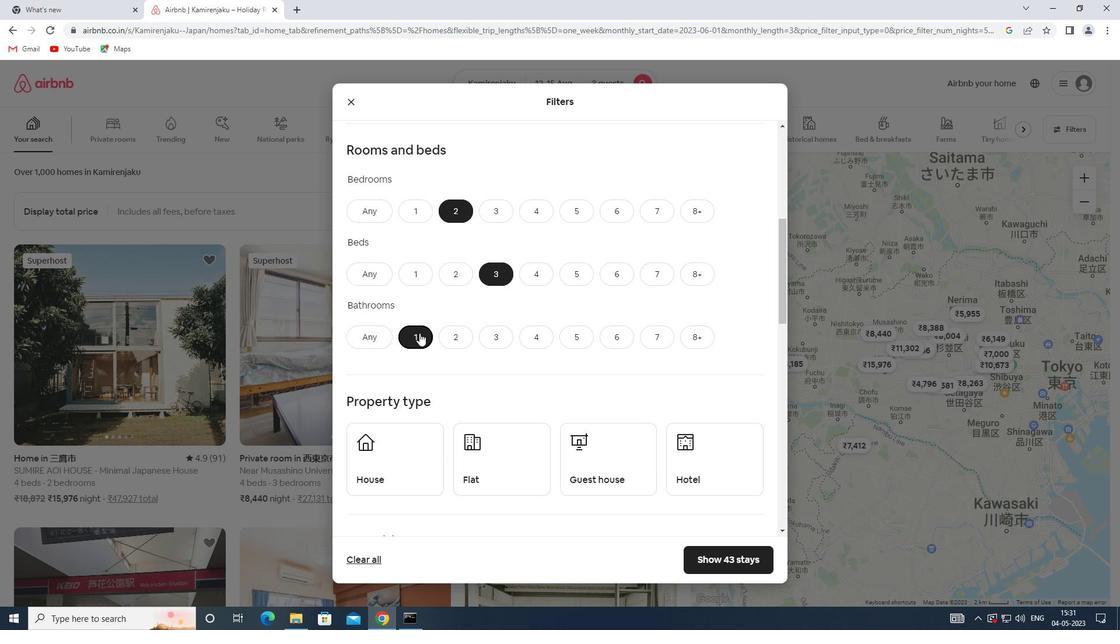 
Action: Mouse scrolled (419, 332) with delta (0, 0)
Screenshot: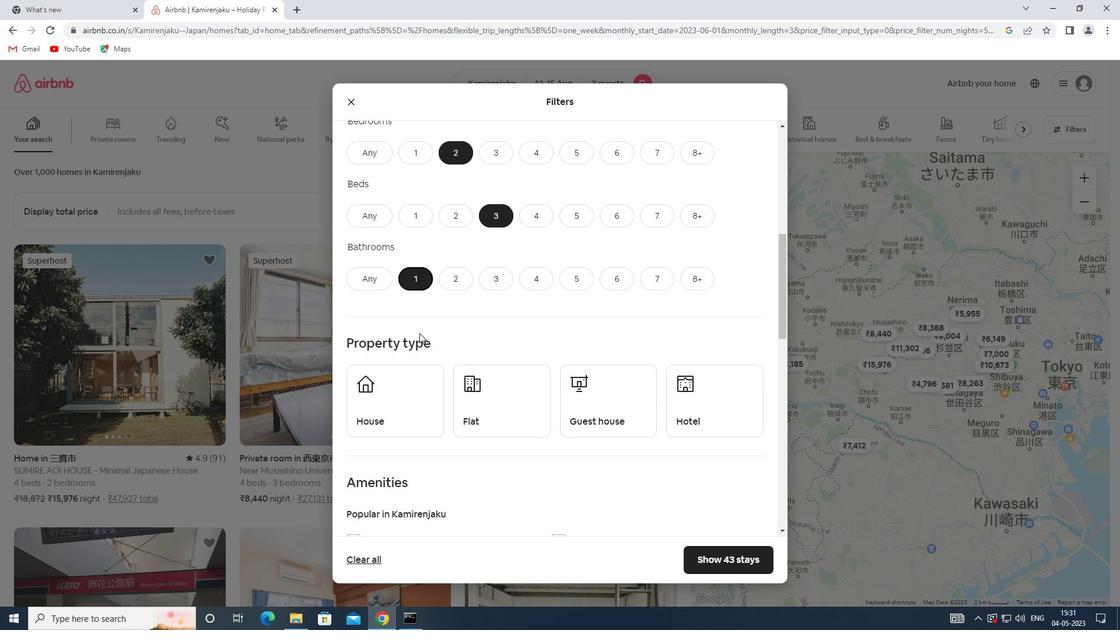 
Action: Mouse moved to (419, 330)
Screenshot: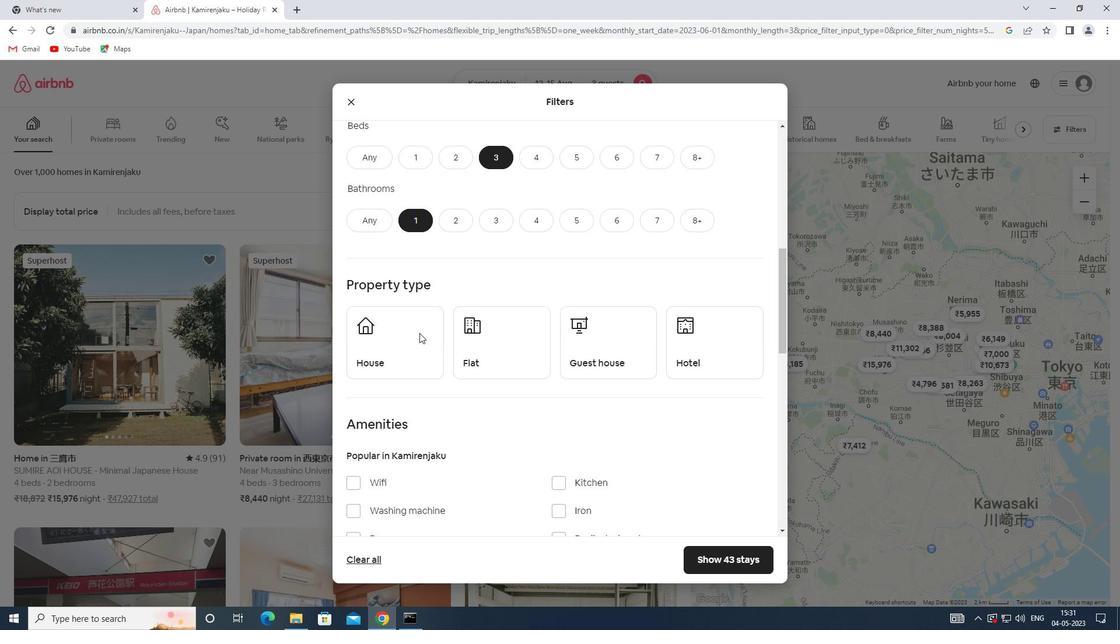 
Action: Mouse pressed left at (419, 330)
Screenshot: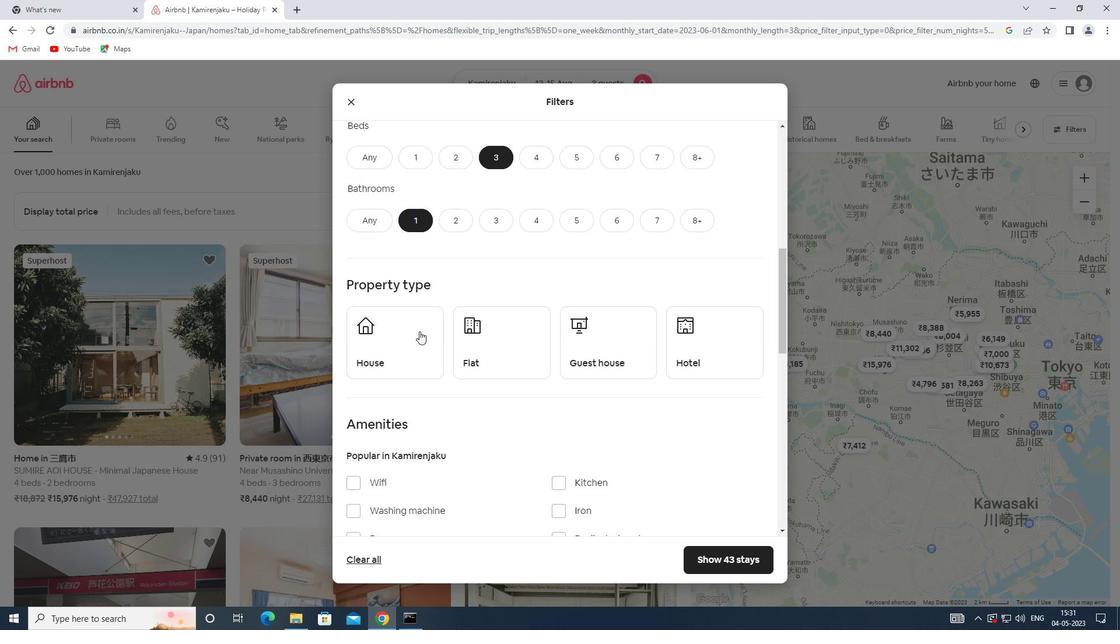 
Action: Mouse moved to (488, 338)
Screenshot: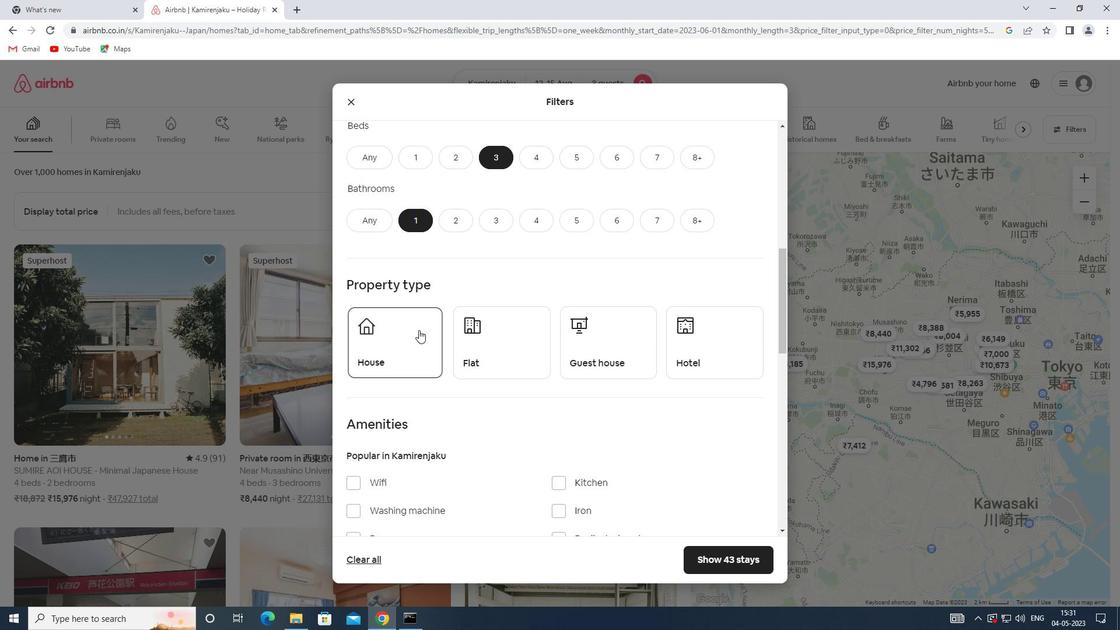 
Action: Mouse pressed left at (488, 338)
Screenshot: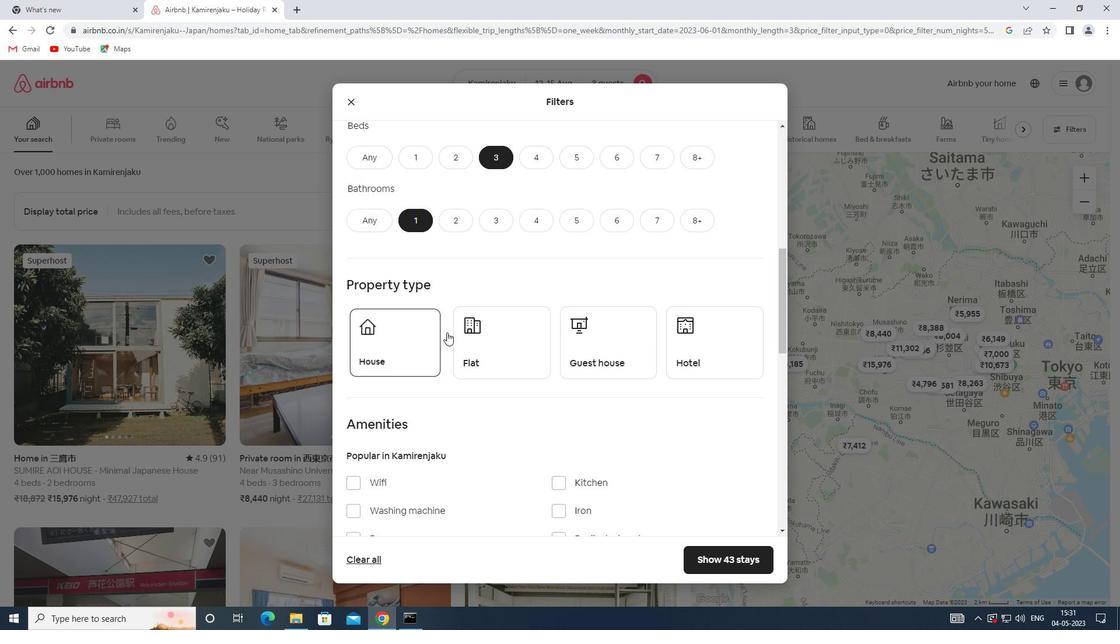 
Action: Mouse moved to (591, 336)
Screenshot: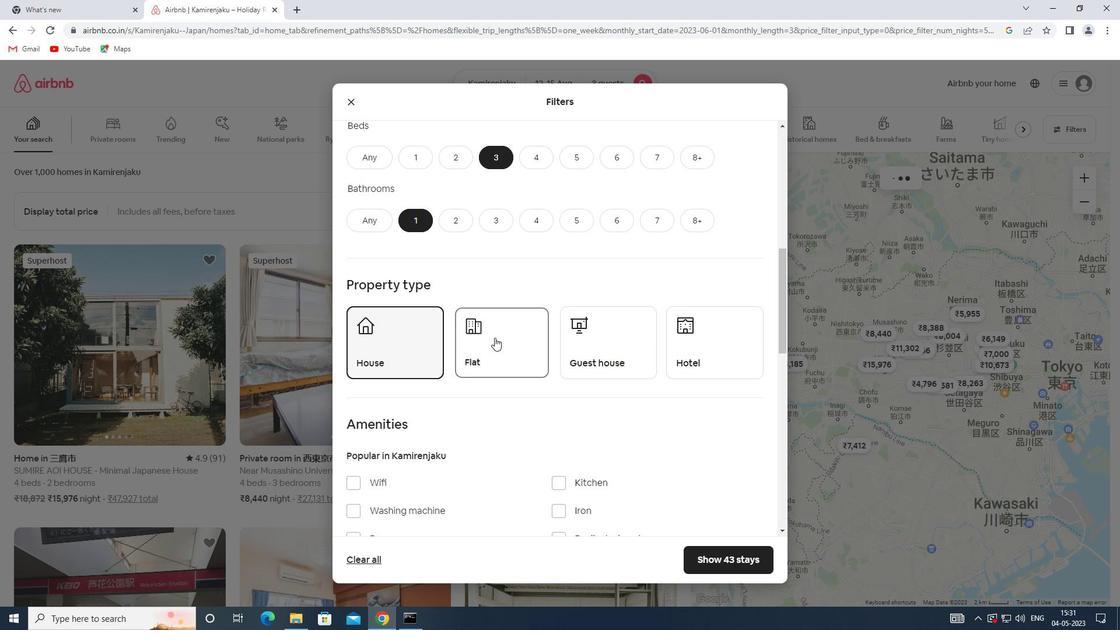 
Action: Mouse pressed left at (591, 336)
Screenshot: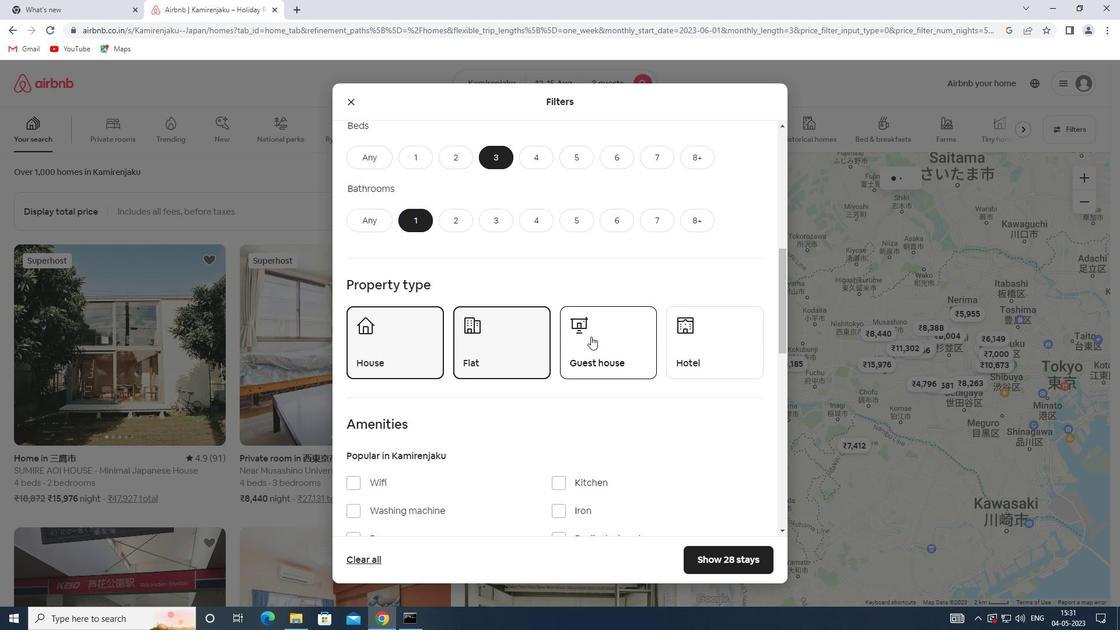 
Action: Mouse moved to (592, 333)
Screenshot: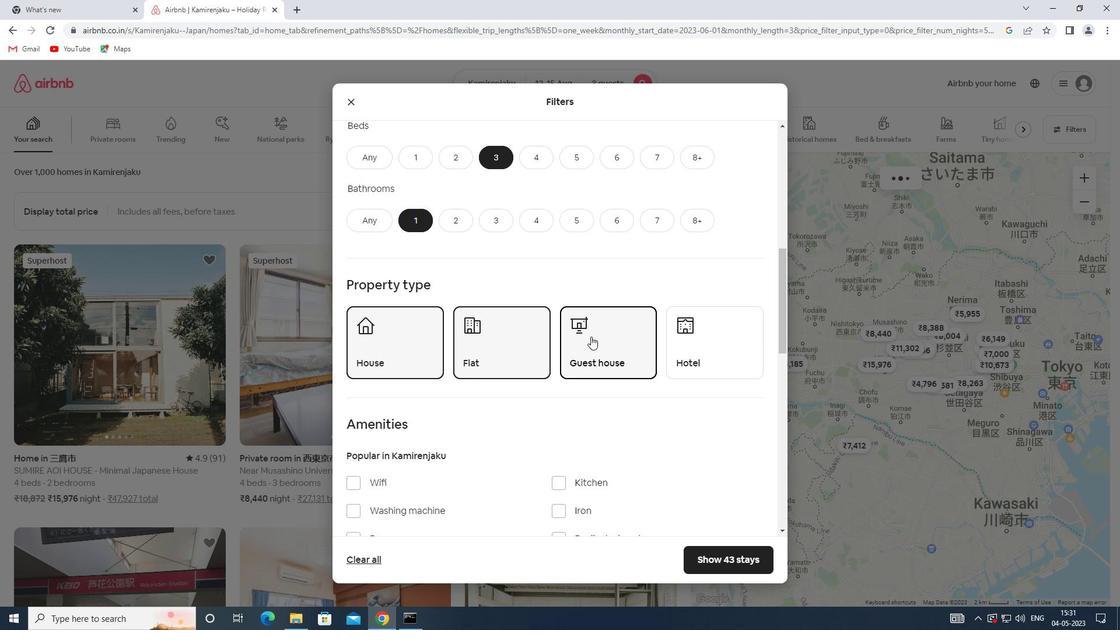
Action: Mouse scrolled (592, 333) with delta (0, 0)
Screenshot: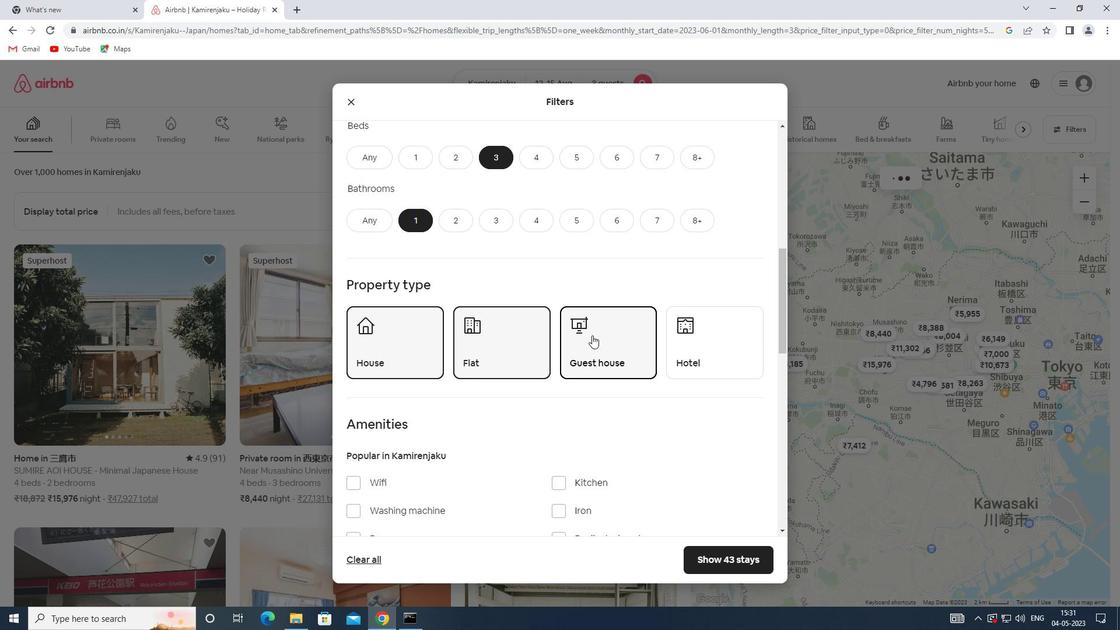 
Action: Mouse scrolled (592, 333) with delta (0, 0)
Screenshot: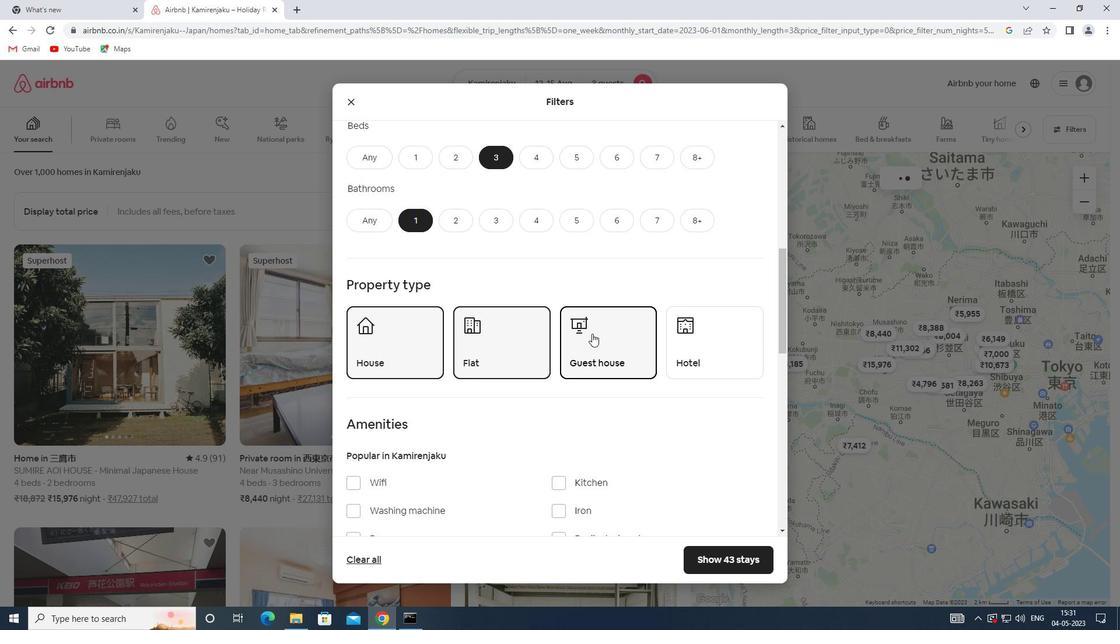 
Action: Mouse scrolled (592, 333) with delta (0, 0)
Screenshot: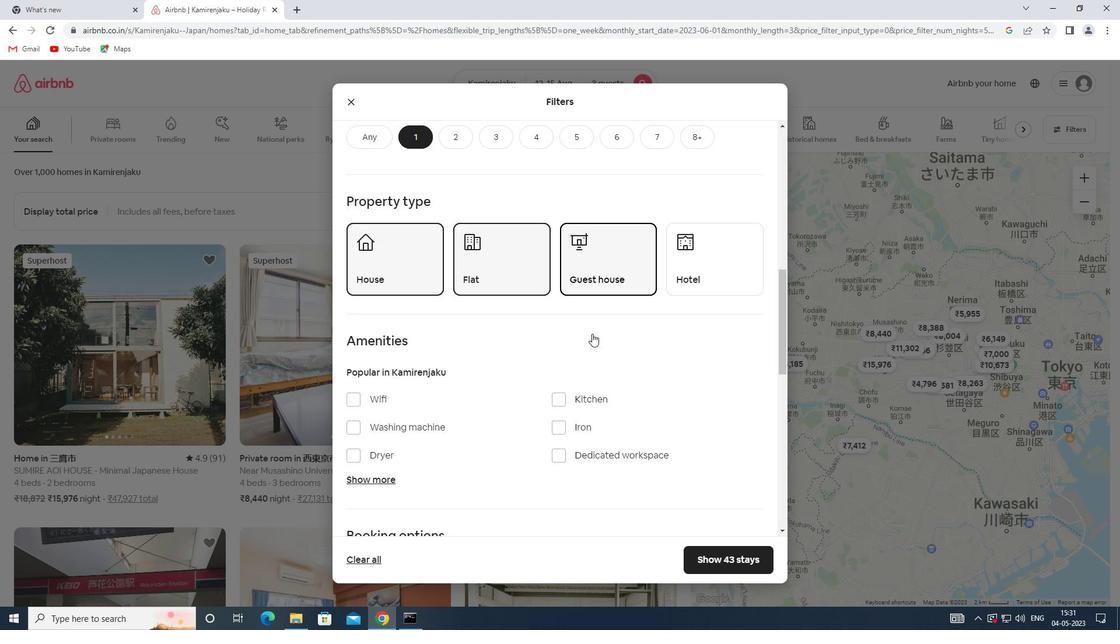 
Action: Mouse moved to (591, 333)
Screenshot: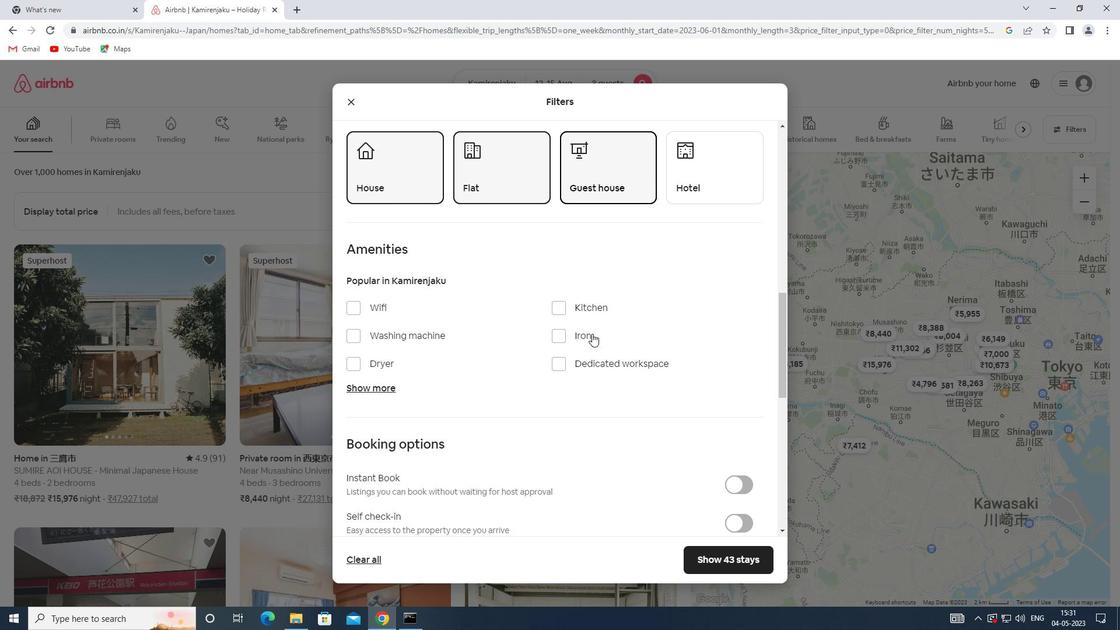
Action: Mouse scrolled (591, 333) with delta (0, 0)
Screenshot: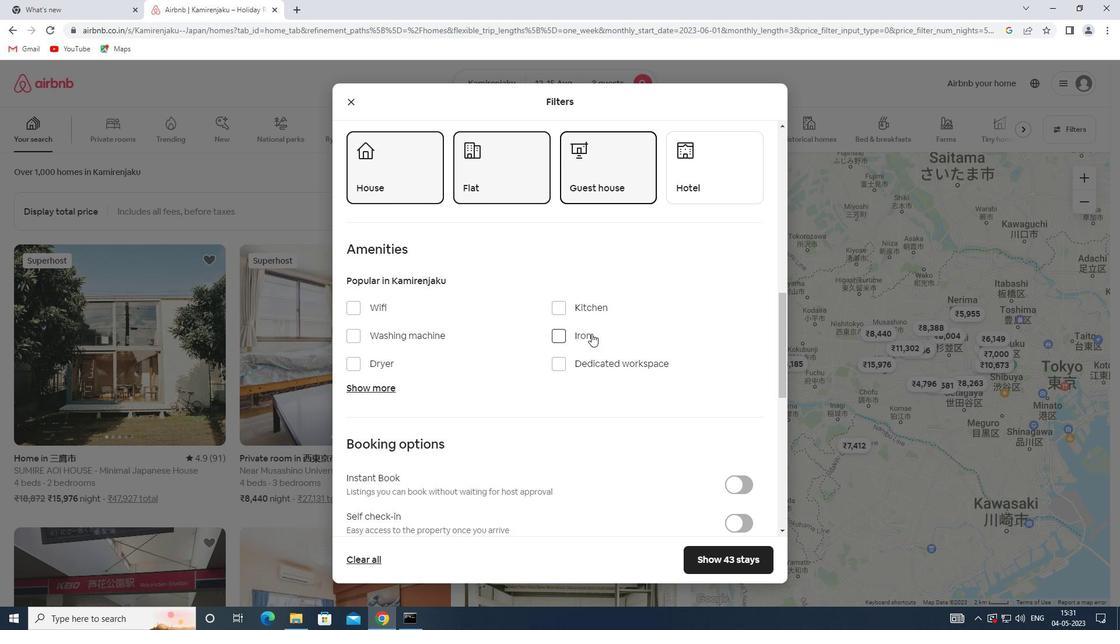 
Action: Mouse scrolled (591, 333) with delta (0, 0)
Screenshot: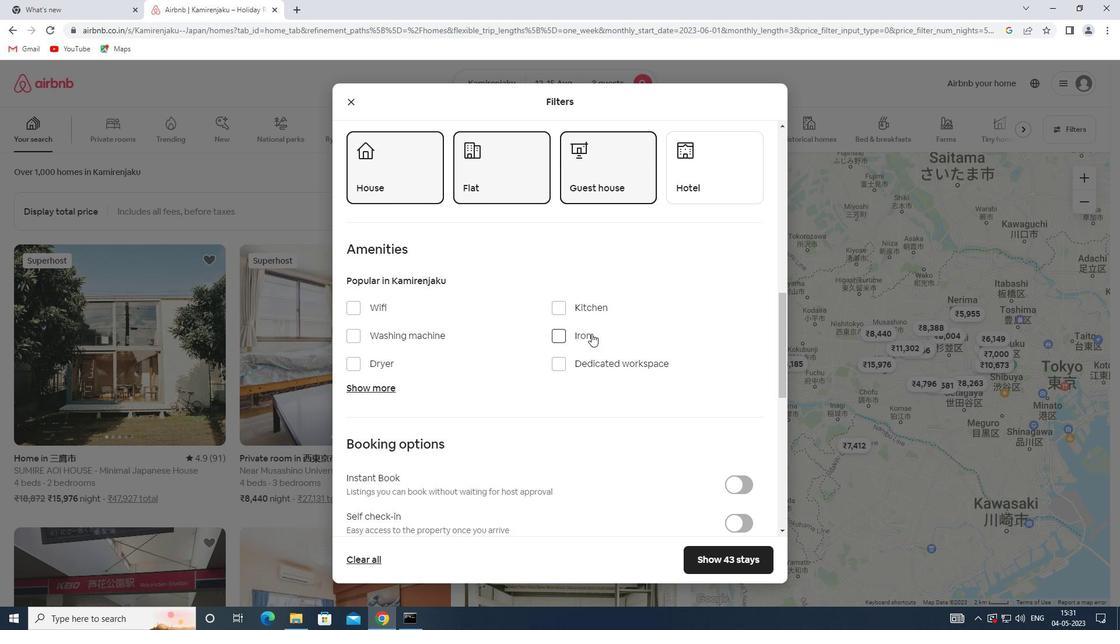 
Action: Mouse scrolled (591, 333) with delta (0, 0)
Screenshot: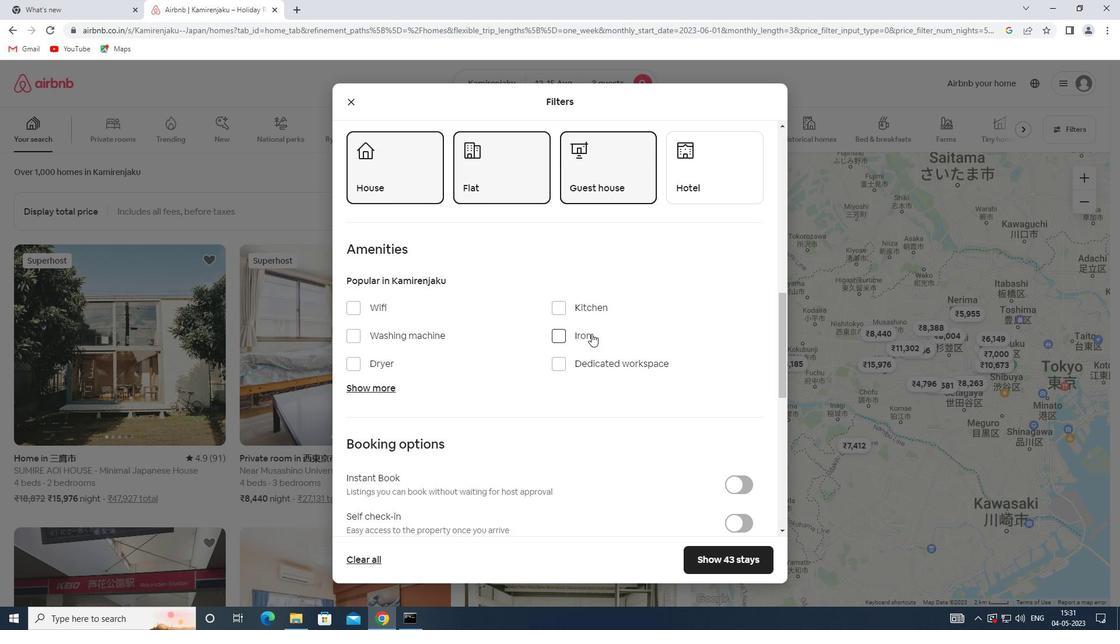
Action: Mouse scrolled (591, 333) with delta (0, 0)
Screenshot: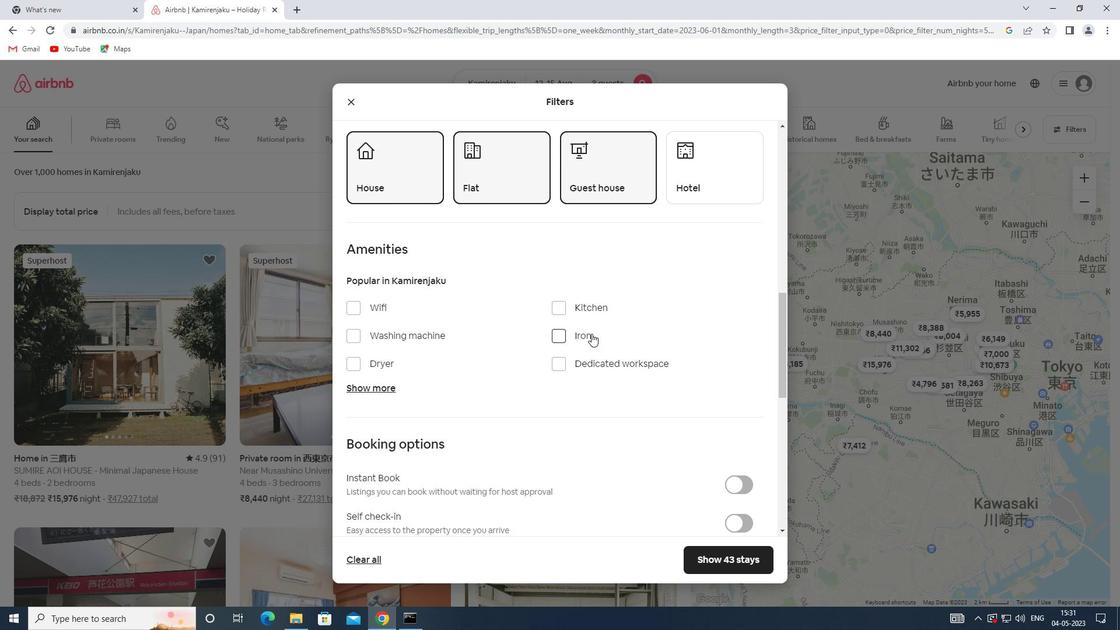 
Action: Mouse moved to (748, 291)
Screenshot: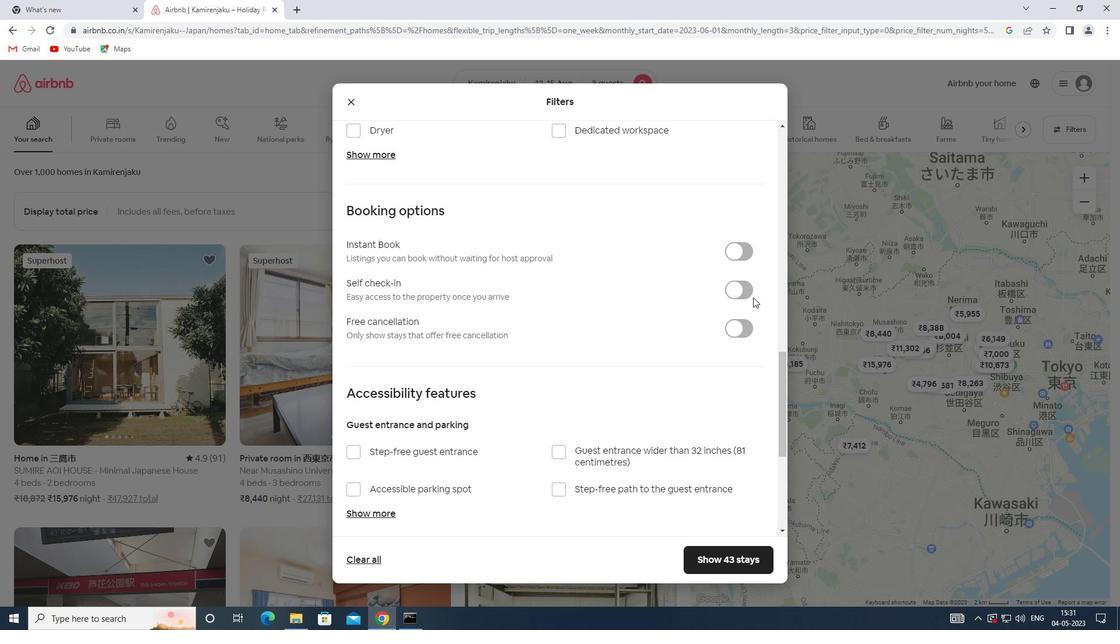 
Action: Mouse pressed left at (748, 291)
Screenshot: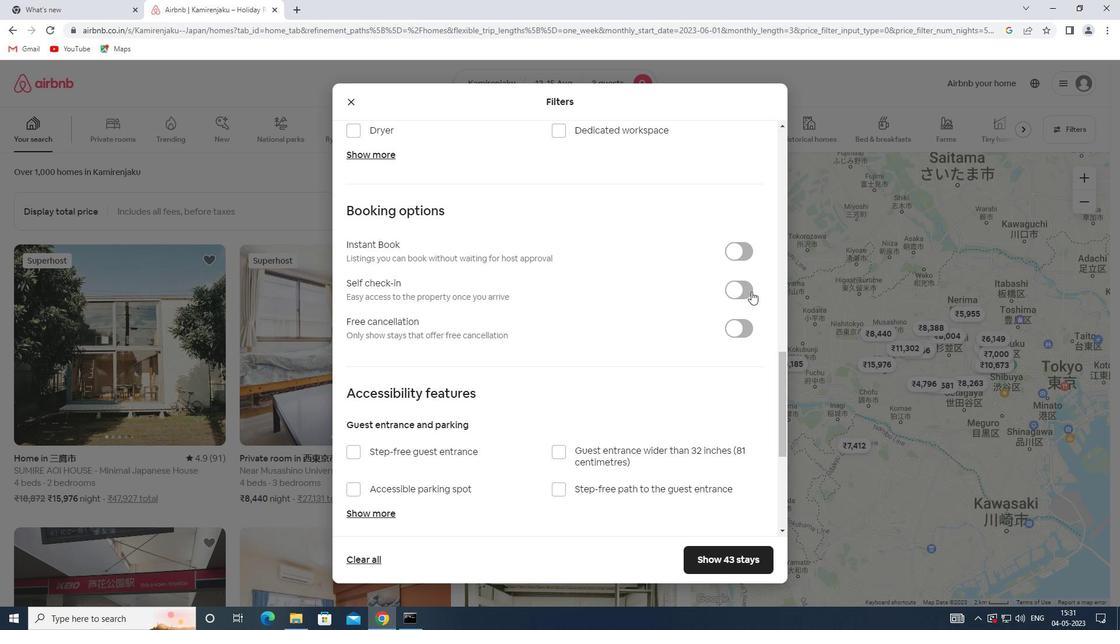 
Action: Mouse moved to (516, 328)
Screenshot: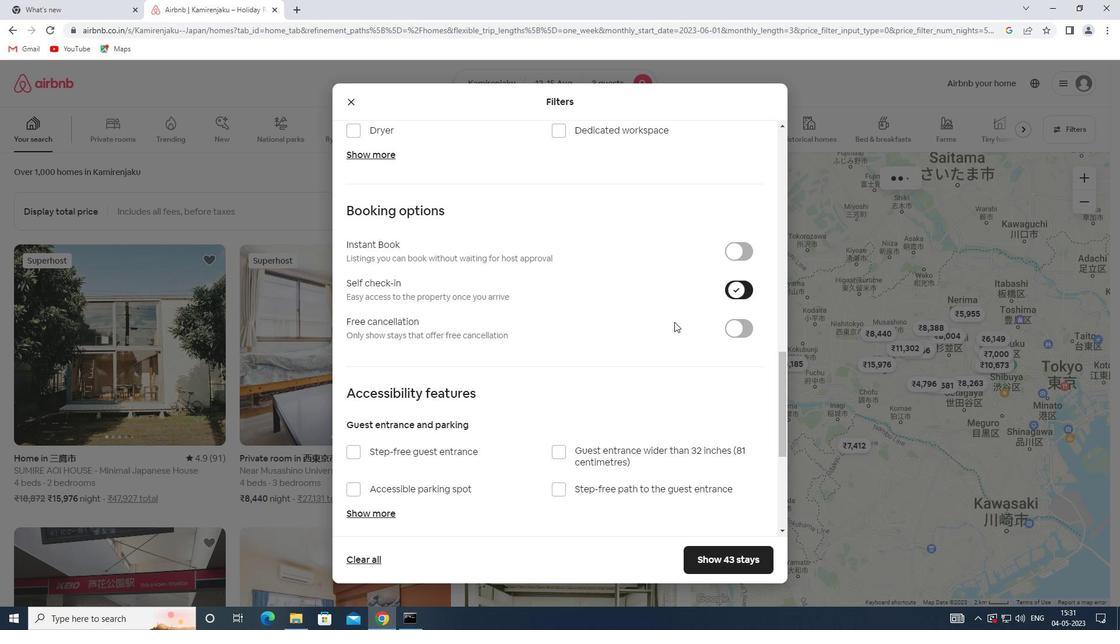 
Action: Mouse scrolled (516, 328) with delta (0, 0)
Screenshot: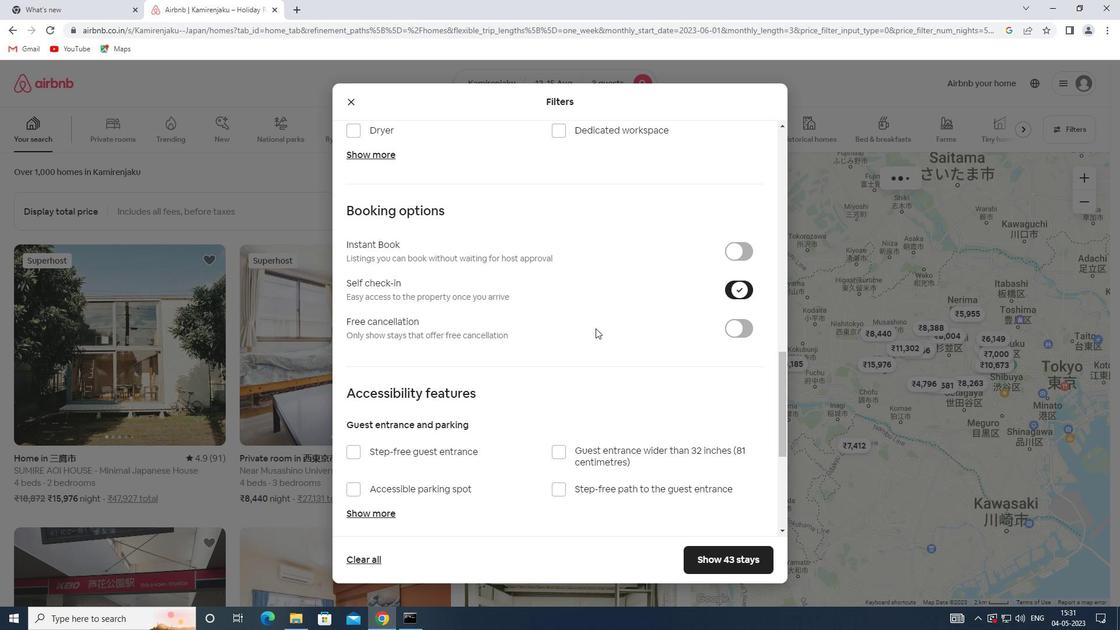
Action: Mouse scrolled (516, 328) with delta (0, 0)
Screenshot: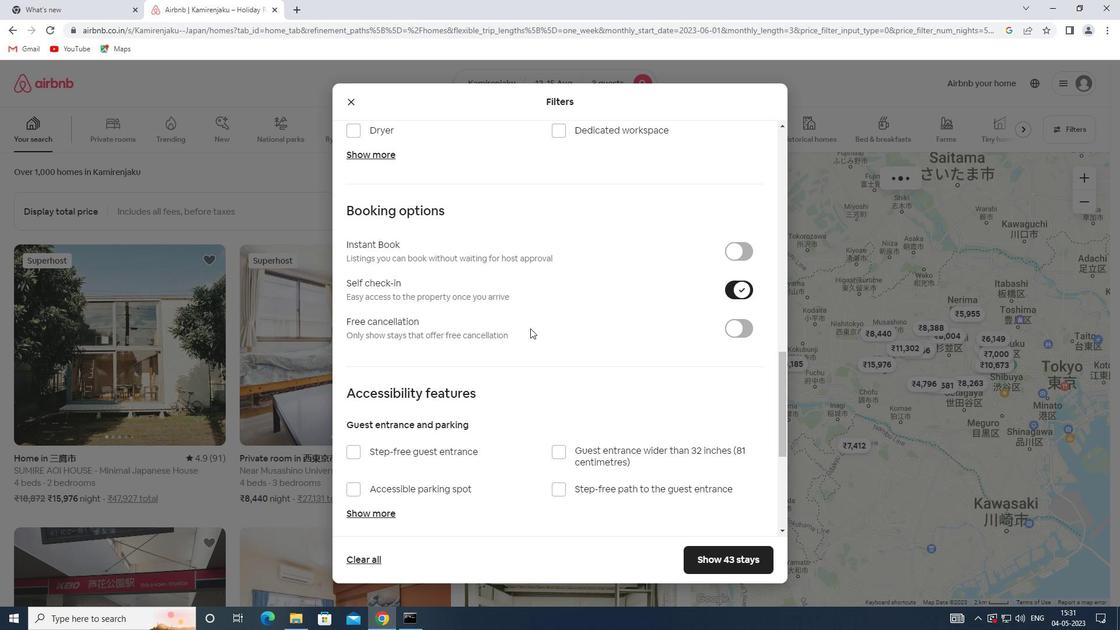 
Action: Mouse scrolled (516, 328) with delta (0, 0)
Screenshot: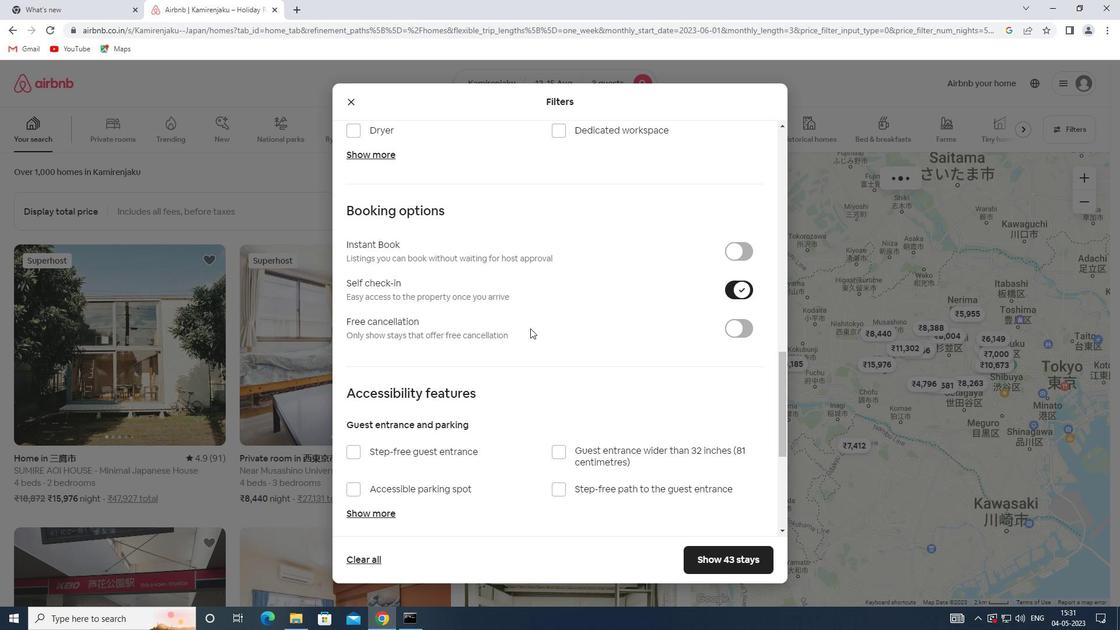 
Action: Mouse scrolled (516, 328) with delta (0, 0)
Screenshot: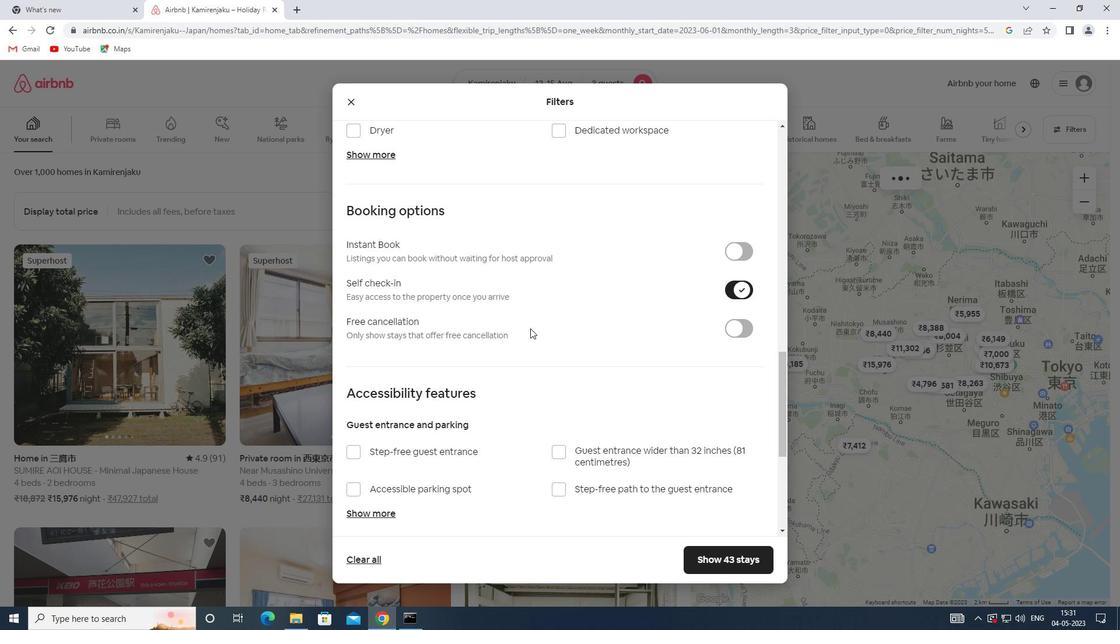 
Action: Mouse moved to (513, 327)
Screenshot: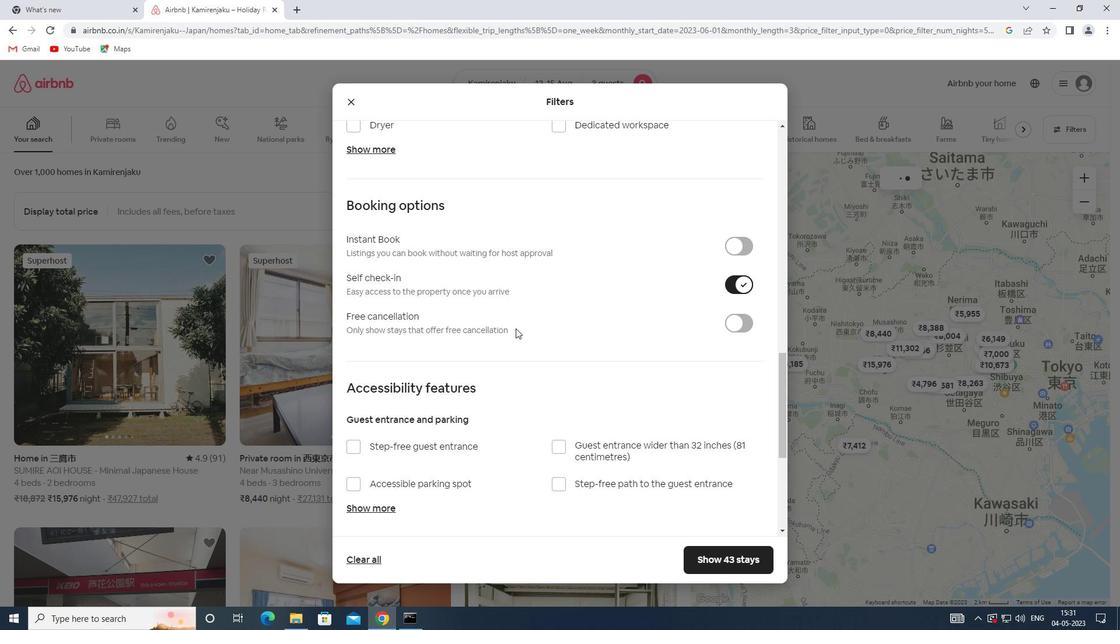 
Action: Mouse scrolled (513, 326) with delta (0, 0)
Screenshot: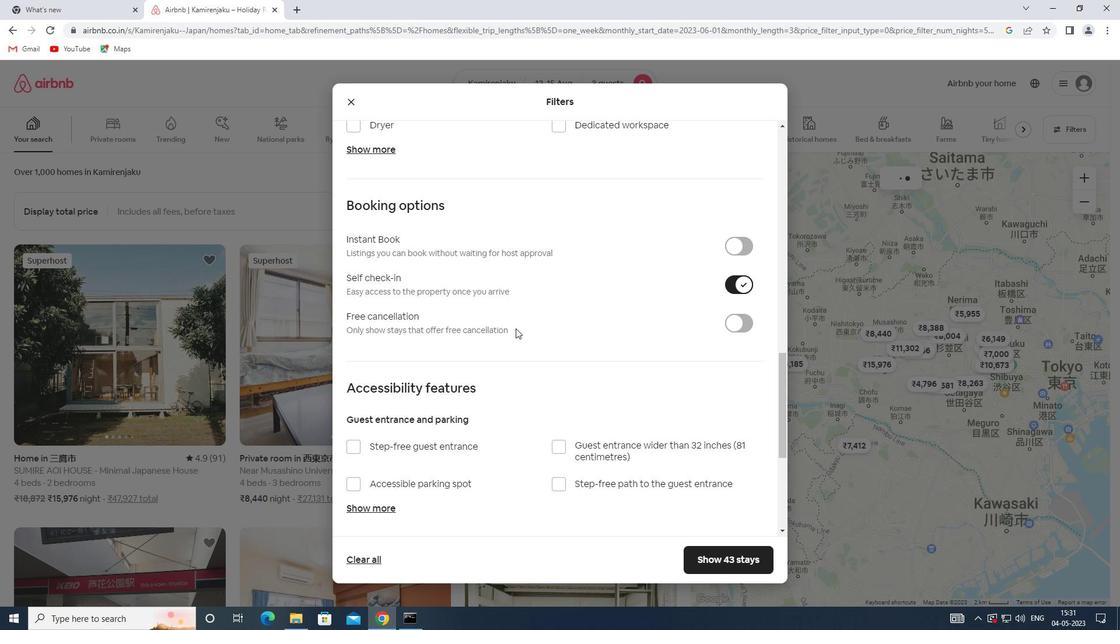 
Action: Mouse scrolled (513, 326) with delta (0, 0)
Screenshot: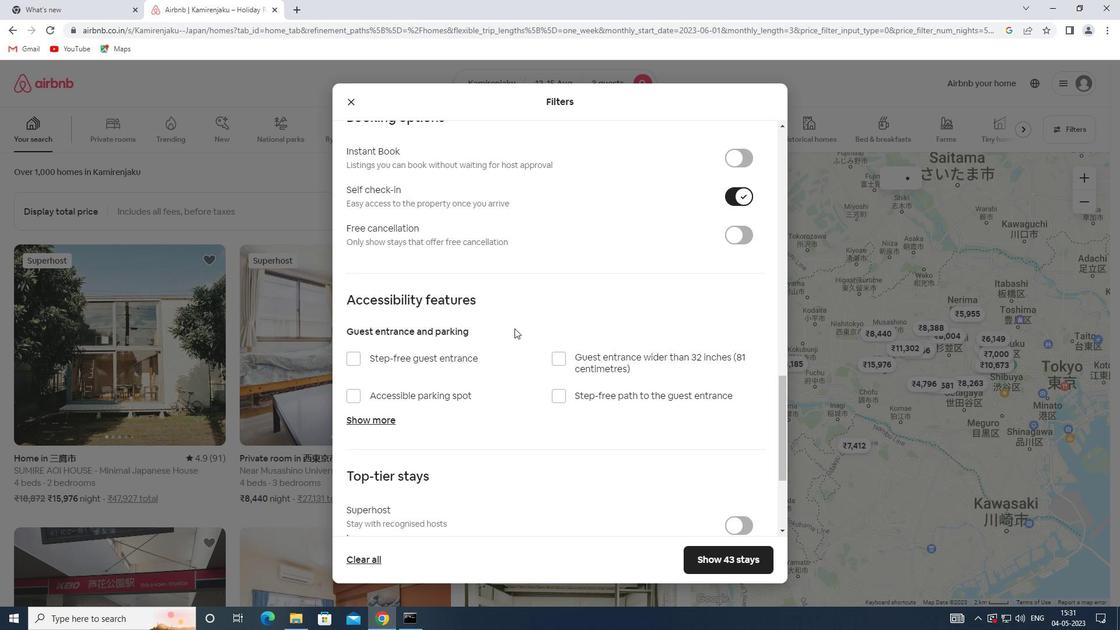 
Action: Mouse scrolled (513, 326) with delta (0, 0)
Screenshot: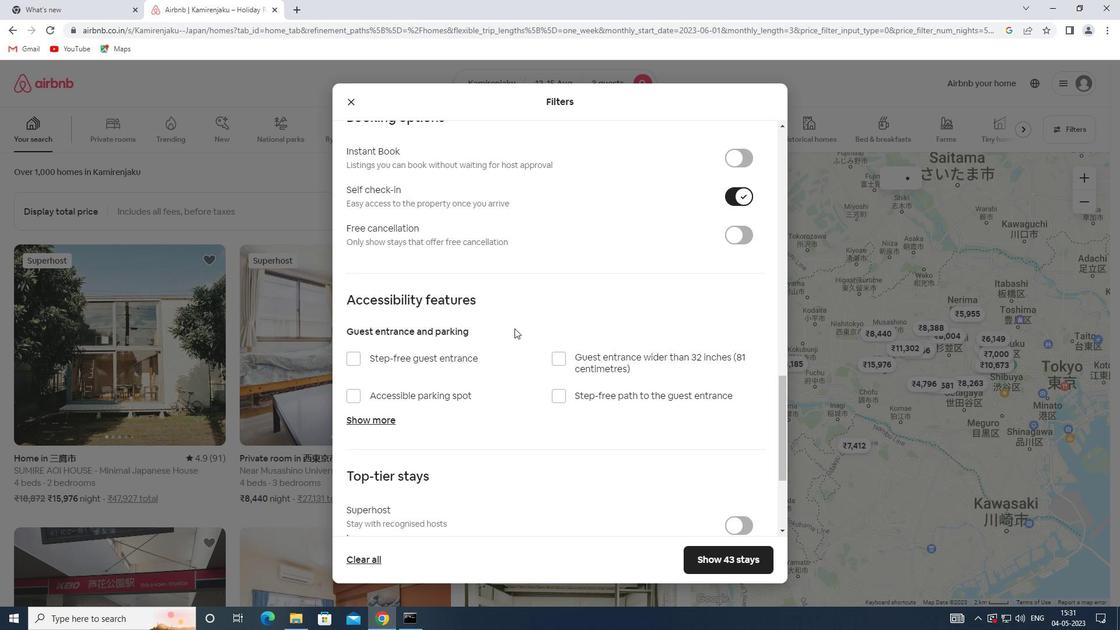 
Action: Mouse moved to (511, 328)
Screenshot: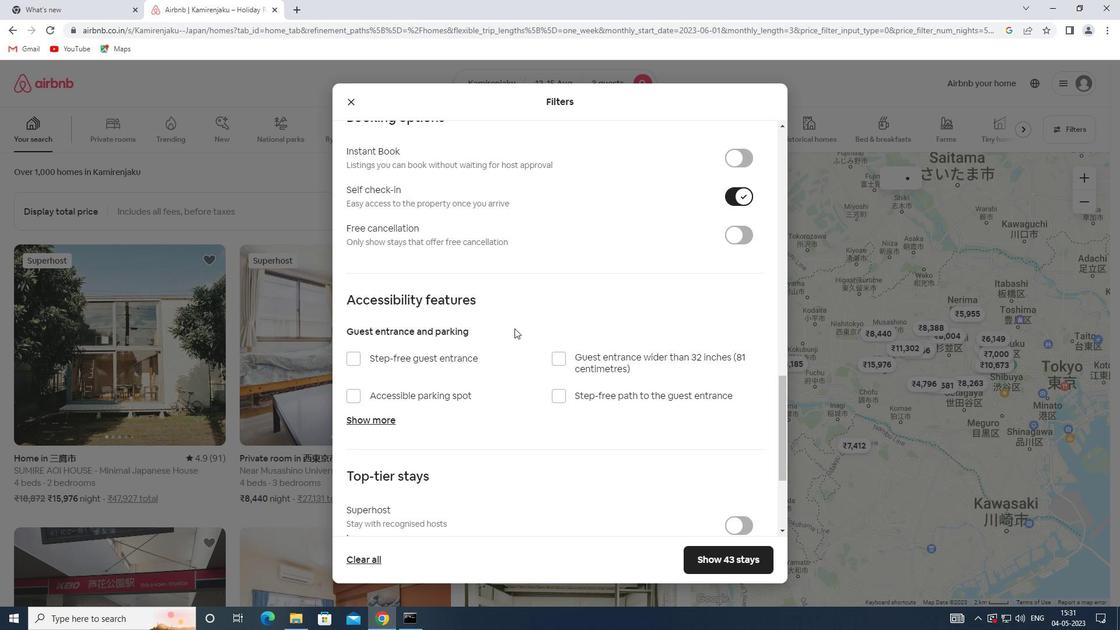 
Action: Mouse scrolled (511, 327) with delta (0, 0)
Screenshot: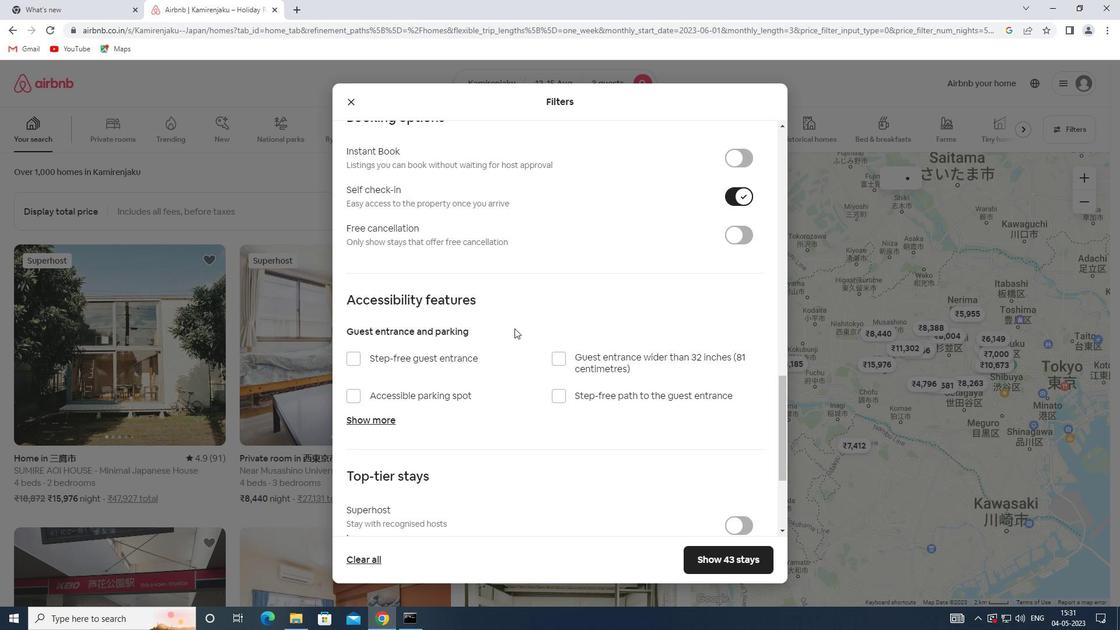 
Action: Mouse moved to (382, 461)
Screenshot: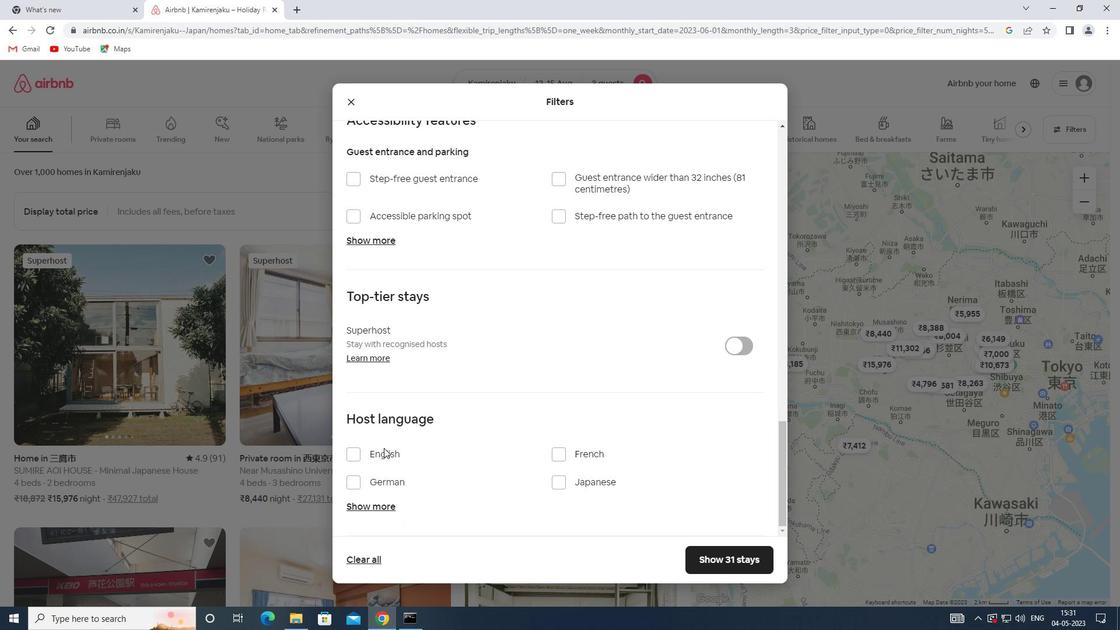 
Action: Mouse pressed left at (382, 461)
Screenshot: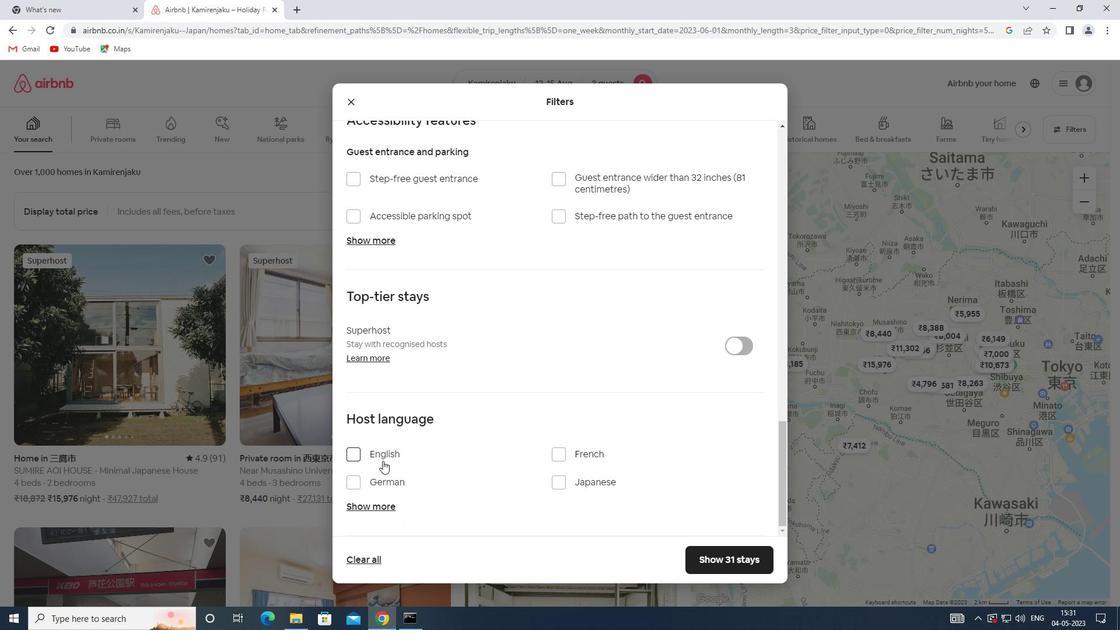 
Action: Mouse moved to (740, 561)
Screenshot: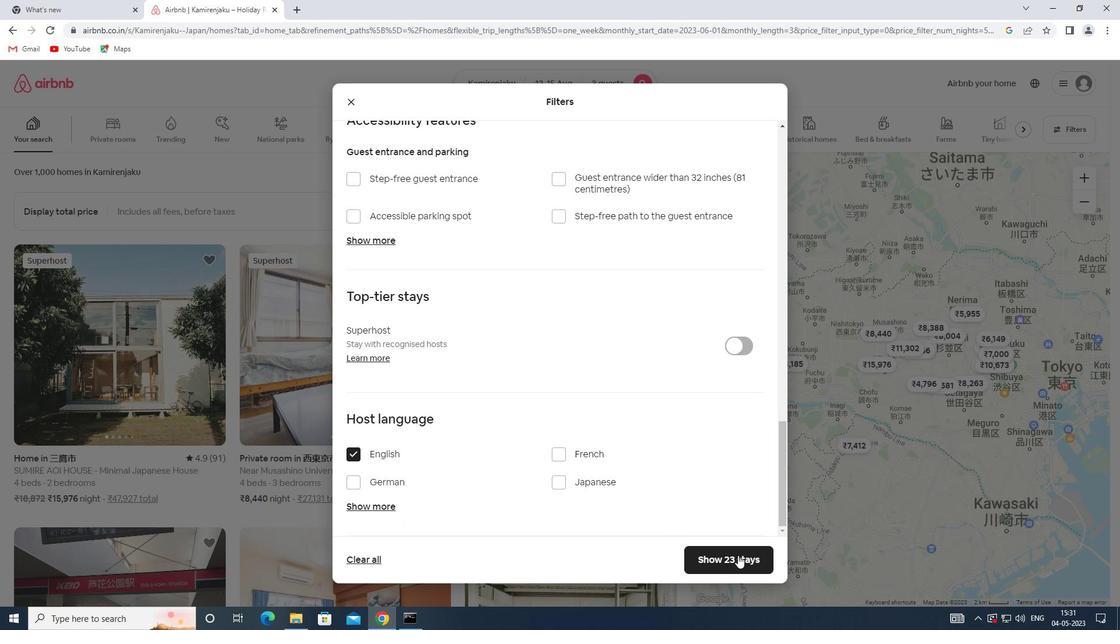 
Action: Mouse pressed left at (740, 561)
Screenshot: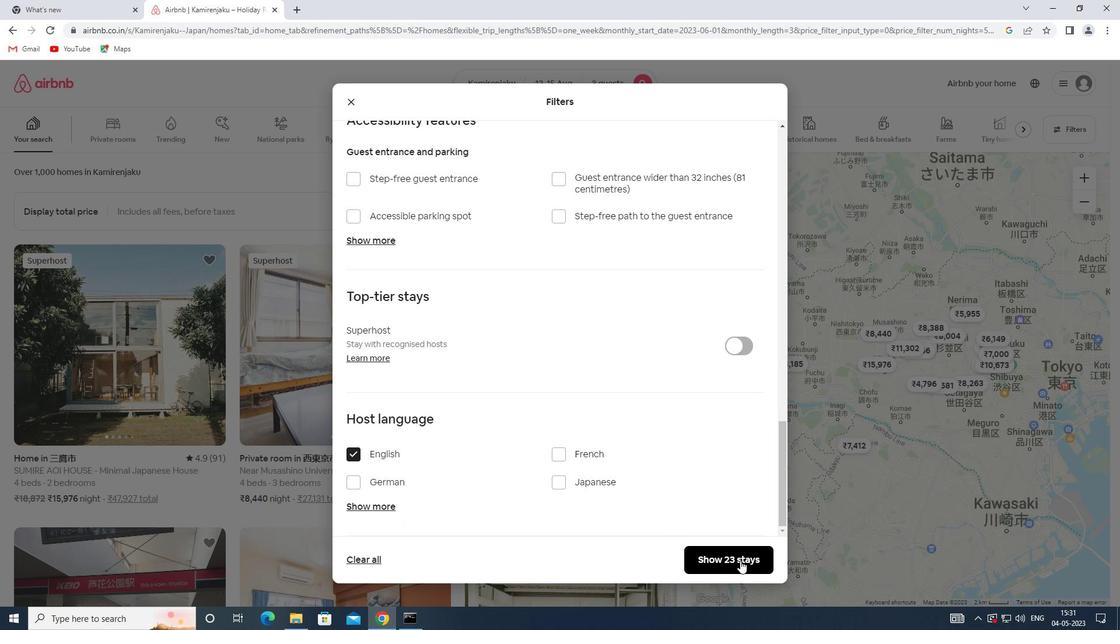 
Action: Mouse moved to (741, 561)
Screenshot: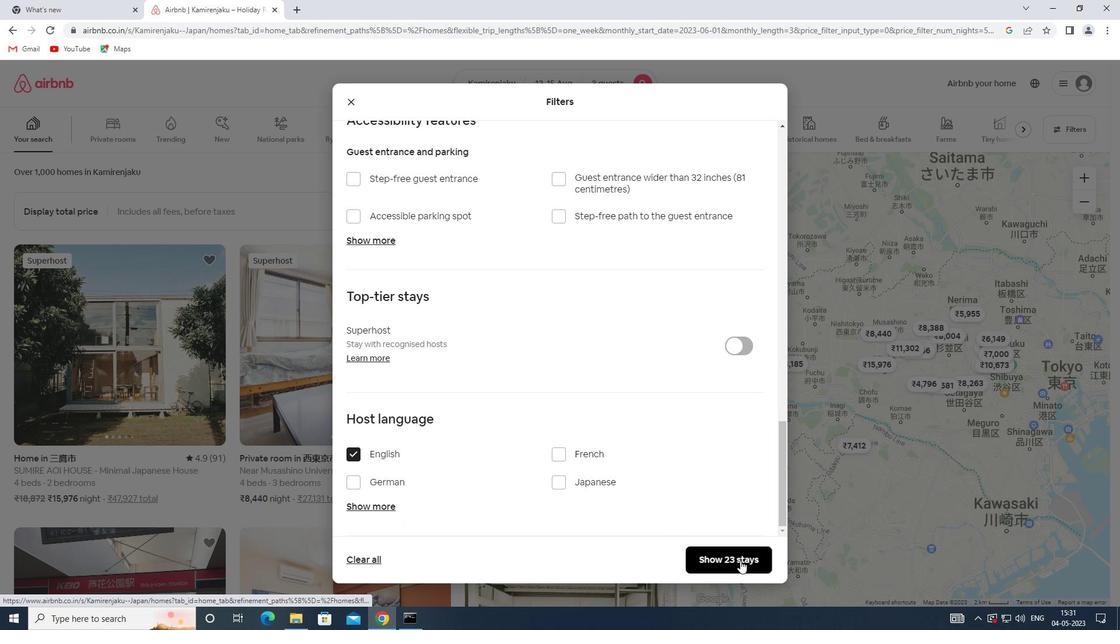 
